 Task: Find connections with filter location Charef with filter topic #lawyeringwith filter profile language German with filter current company Skillventory - A Leading Talent Research Firm with filter school Saveetha Engineering College with filter industry Utility System Construction with filter service category Executive Coaching with filter keywords title VP of Miscellaneous Stuff
Action: Mouse moved to (495, 64)
Screenshot: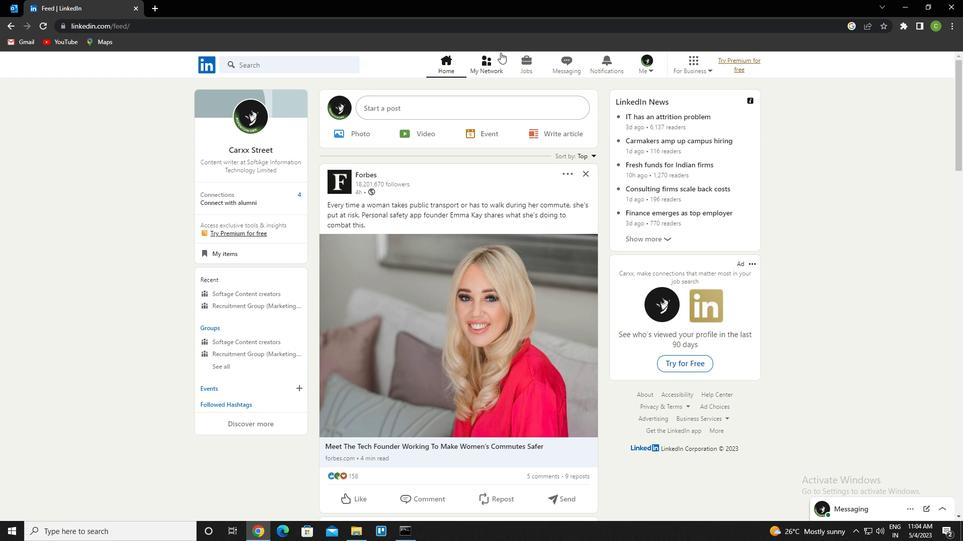 
Action: Mouse pressed left at (495, 64)
Screenshot: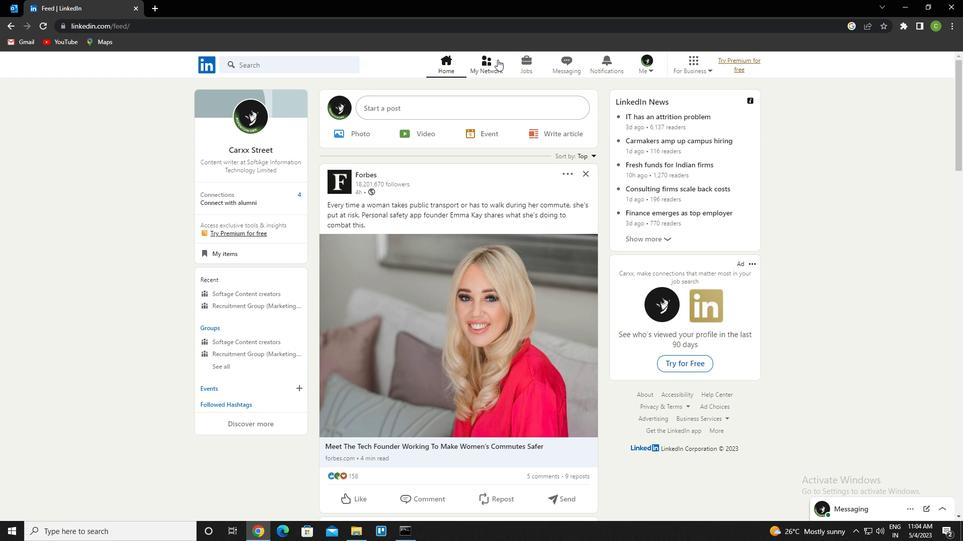 
Action: Mouse moved to (305, 120)
Screenshot: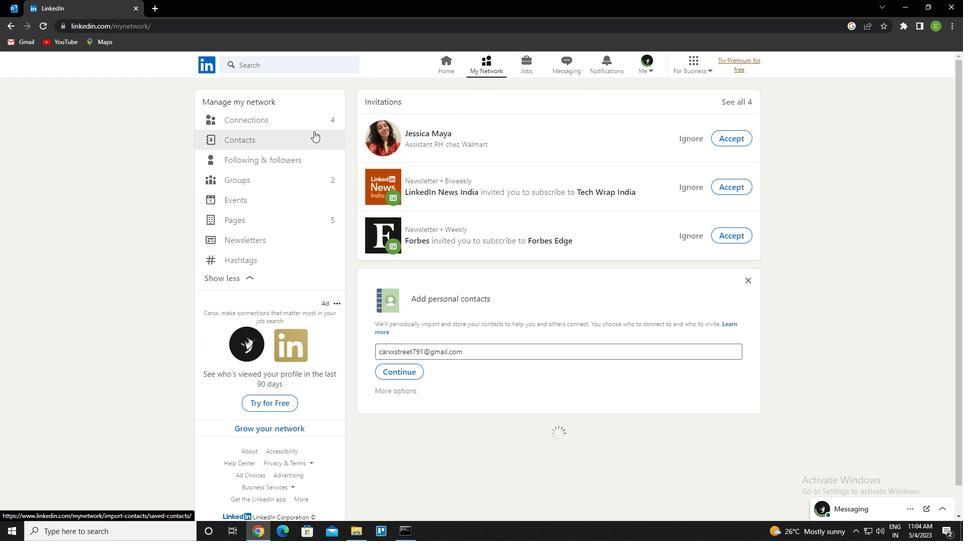 
Action: Mouse pressed left at (305, 120)
Screenshot: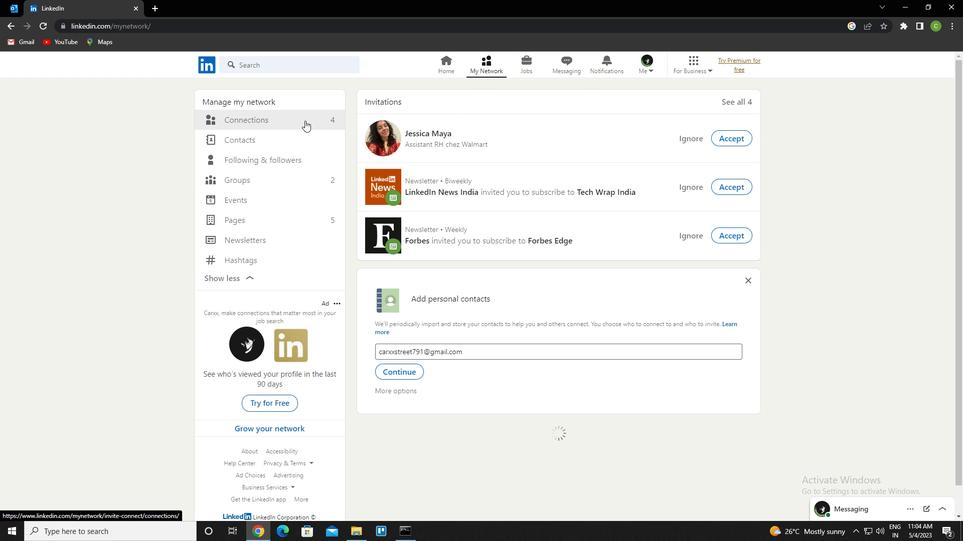
Action: Mouse moved to (568, 122)
Screenshot: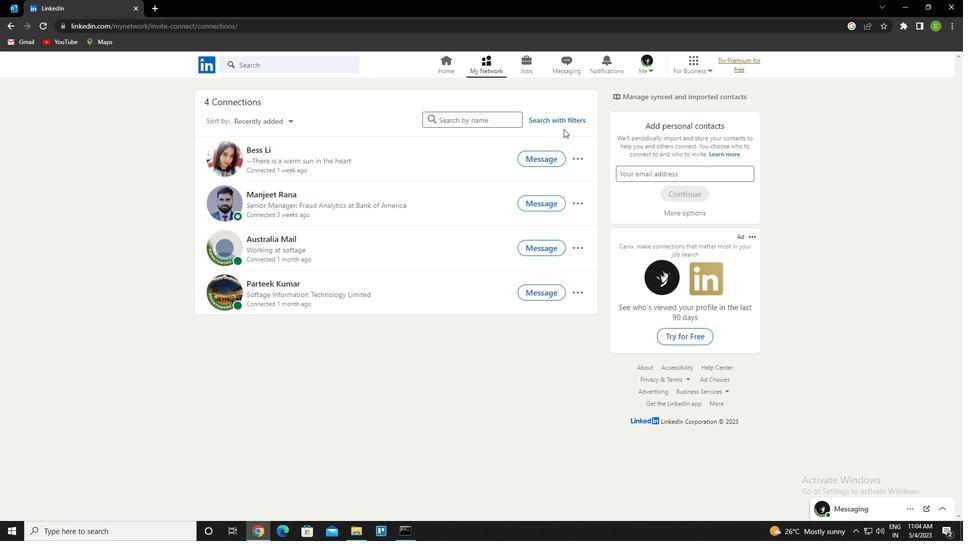 
Action: Mouse pressed left at (568, 122)
Screenshot: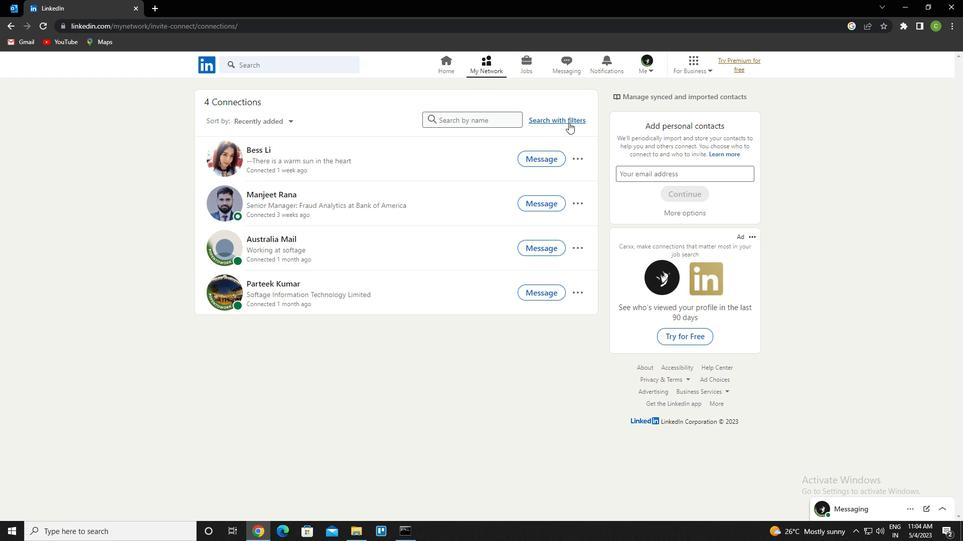 
Action: Mouse moved to (513, 92)
Screenshot: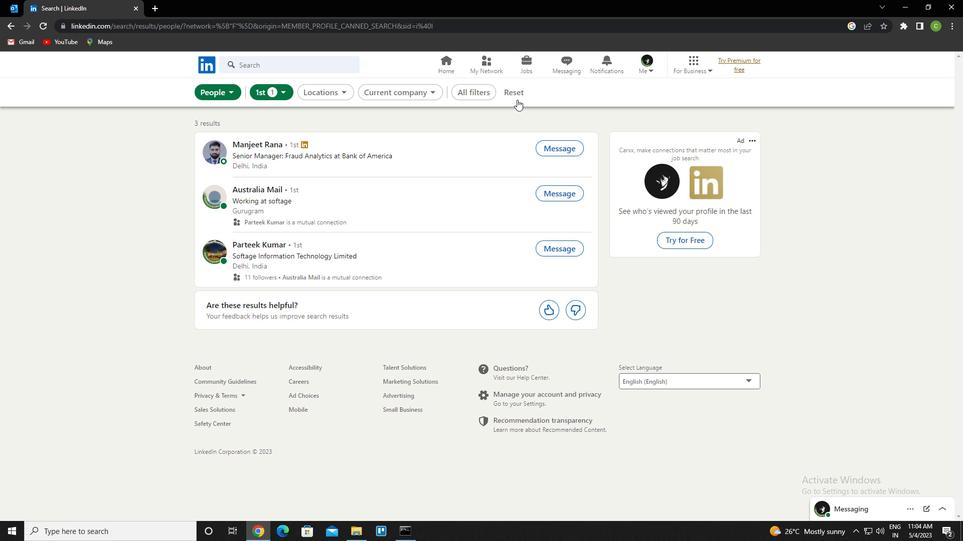 
Action: Mouse pressed left at (513, 92)
Screenshot: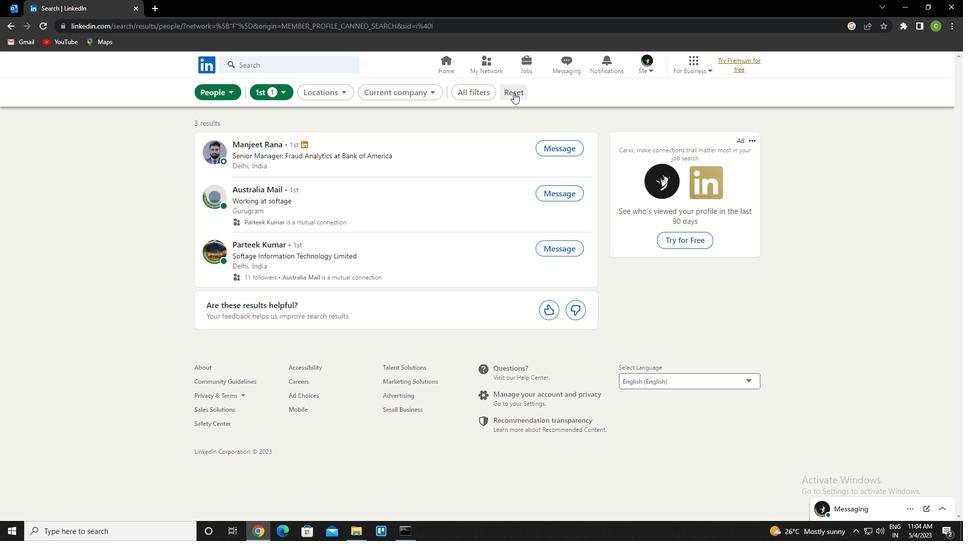 
Action: Mouse moved to (496, 92)
Screenshot: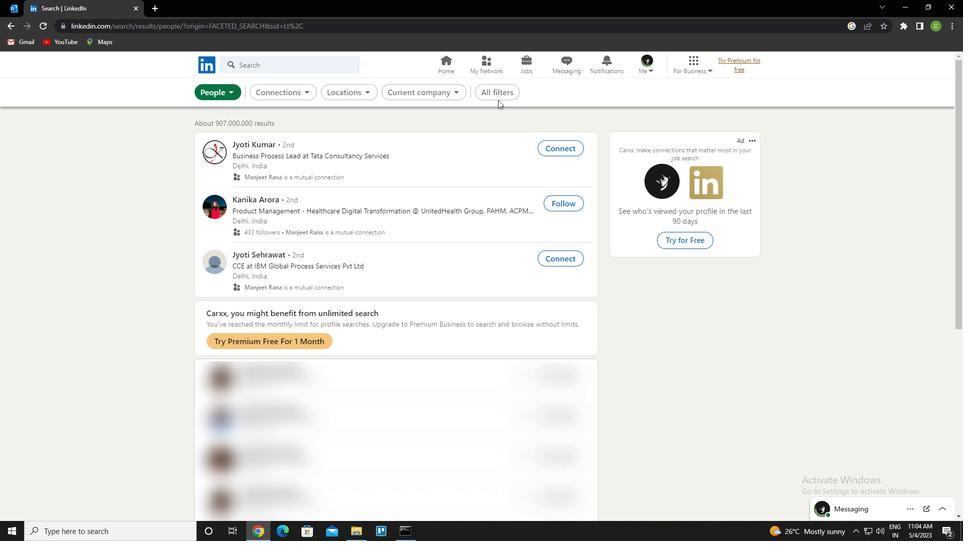 
Action: Mouse pressed left at (496, 92)
Screenshot: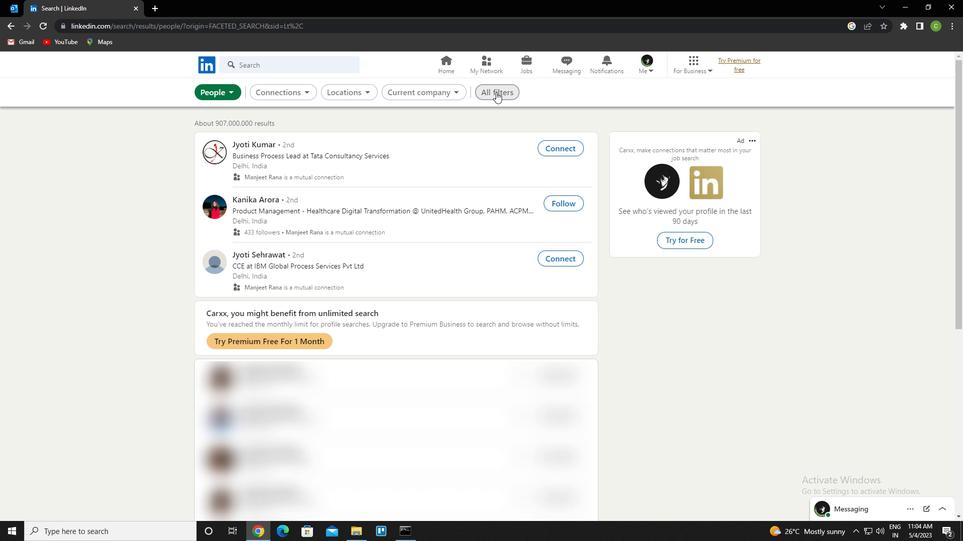 
Action: Mouse moved to (871, 321)
Screenshot: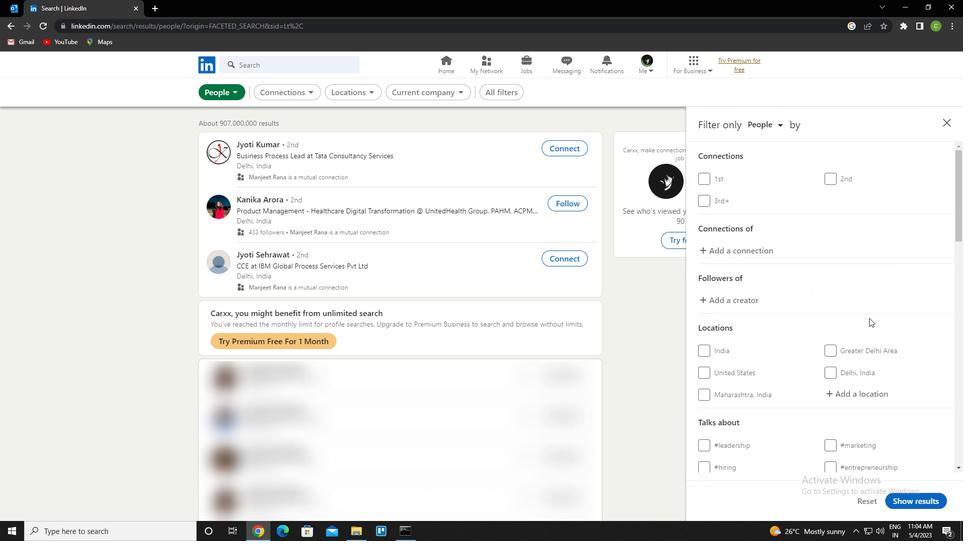 
Action: Mouse scrolled (871, 320) with delta (0, 0)
Screenshot: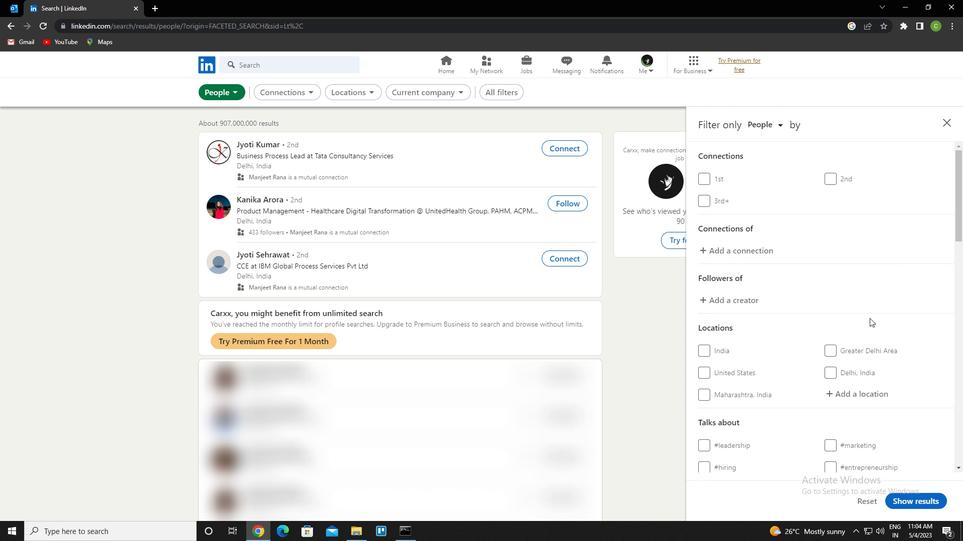 
Action: Mouse moved to (871, 321)
Screenshot: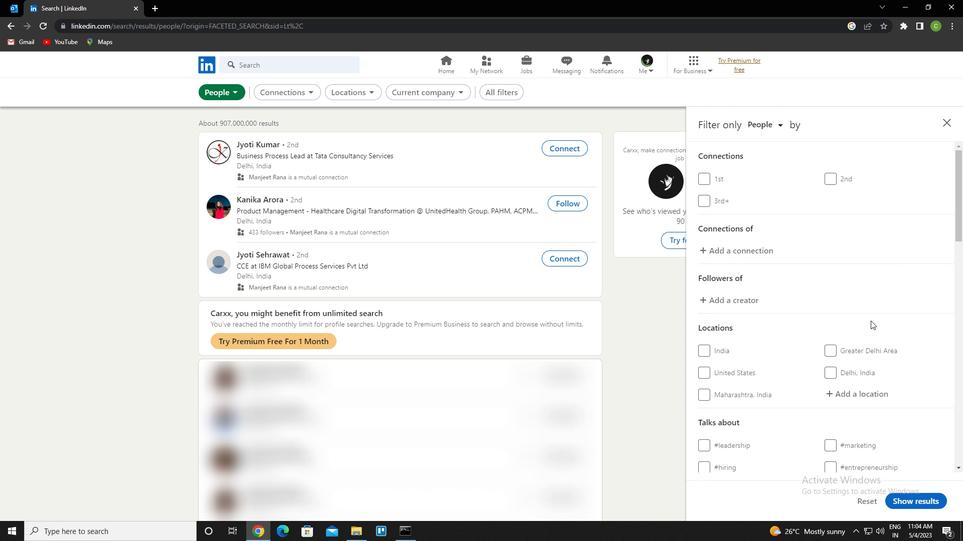
Action: Mouse scrolled (871, 321) with delta (0, 0)
Screenshot: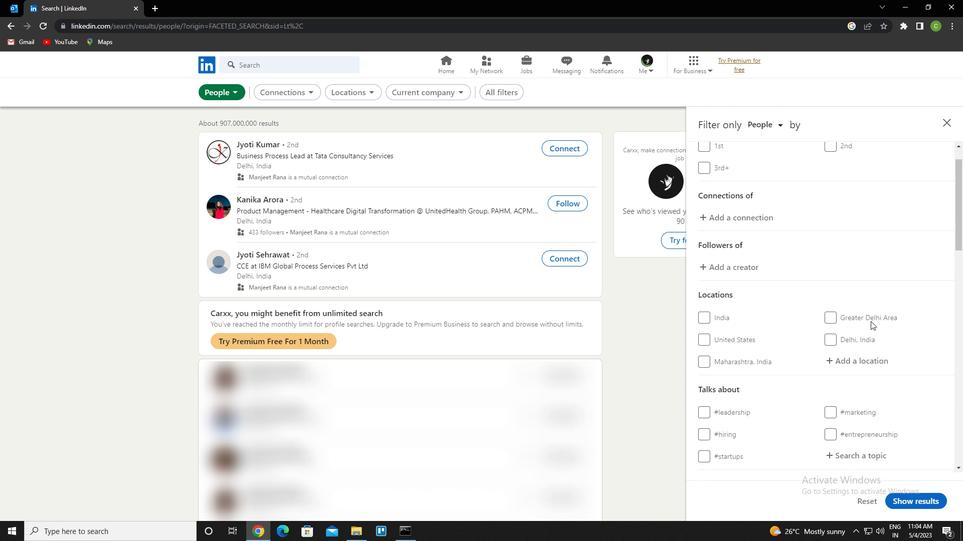 
Action: Mouse moved to (858, 296)
Screenshot: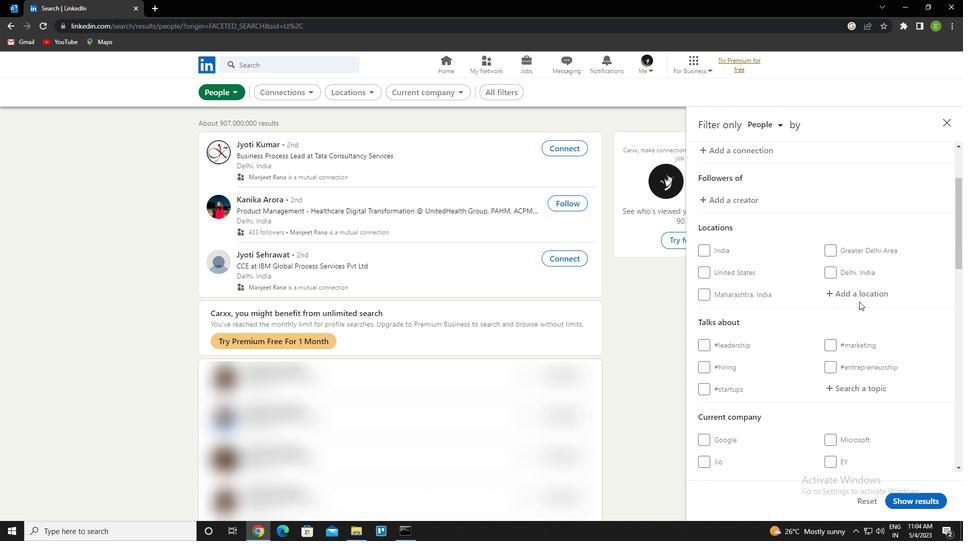 
Action: Mouse pressed left at (858, 296)
Screenshot: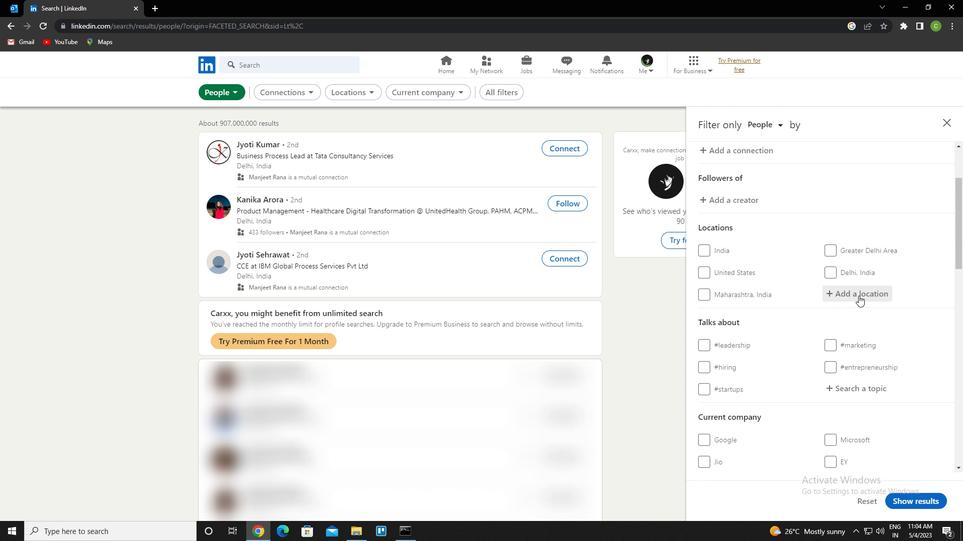 
Action: Key pressed <Key.caps_lock>c<Key.caps_lock>haref<Key.down><Key.enter>
Screenshot: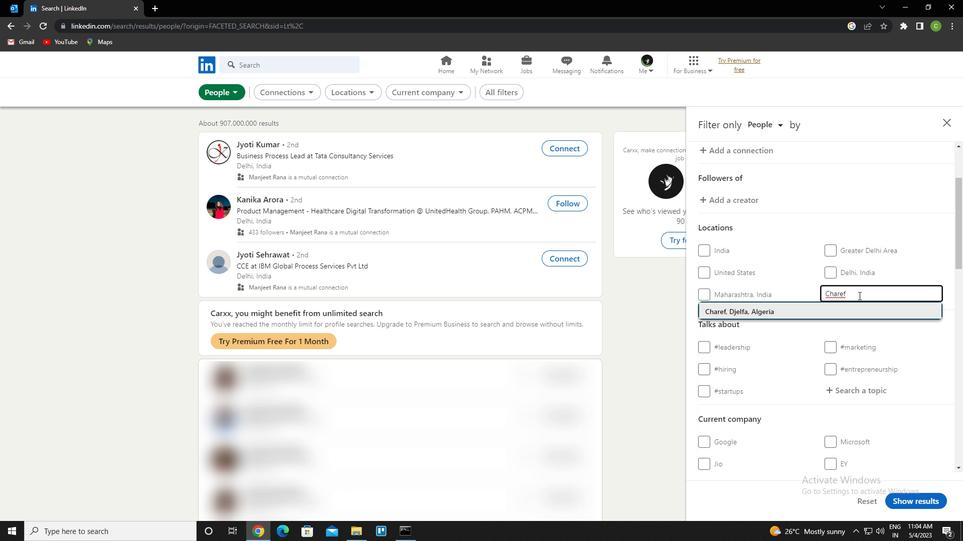 
Action: Mouse moved to (854, 321)
Screenshot: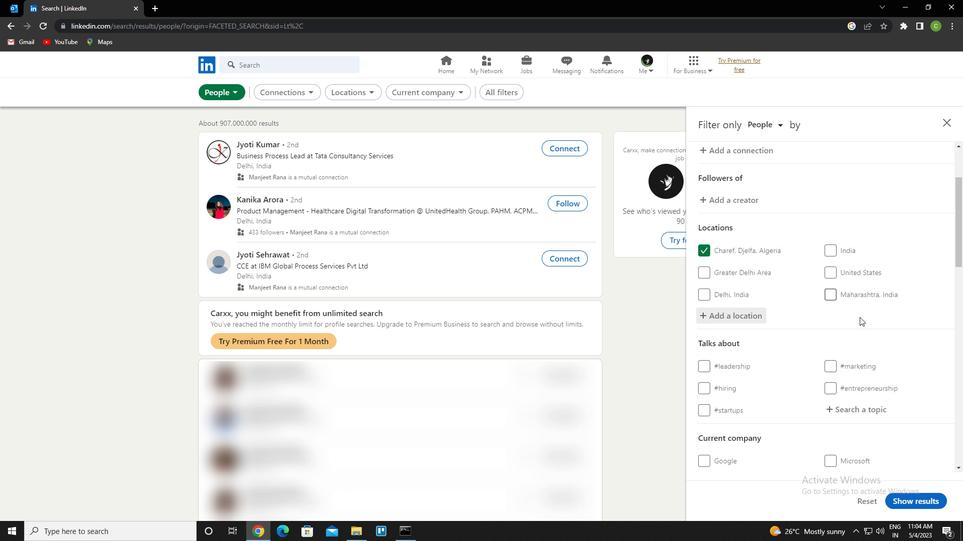 
Action: Mouse scrolled (854, 321) with delta (0, 0)
Screenshot: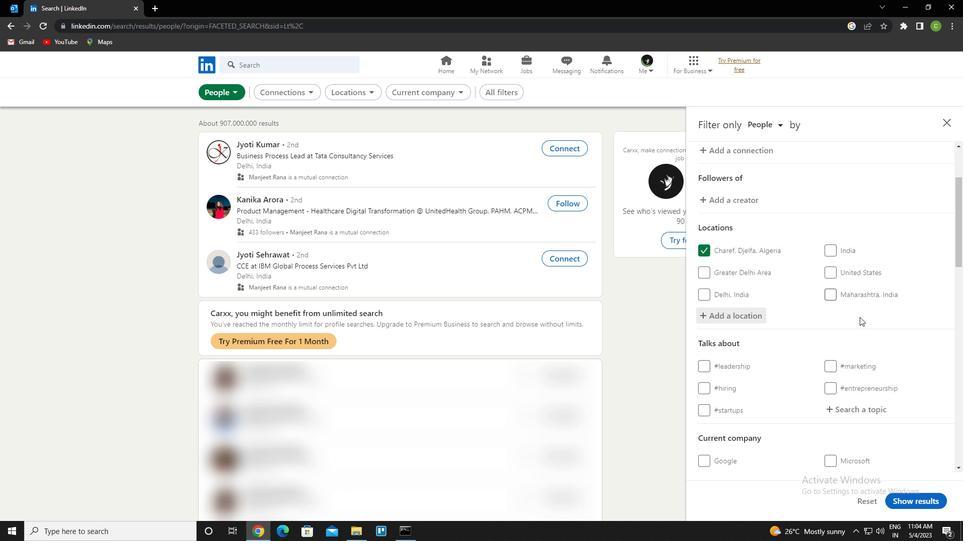 
Action: Mouse moved to (856, 361)
Screenshot: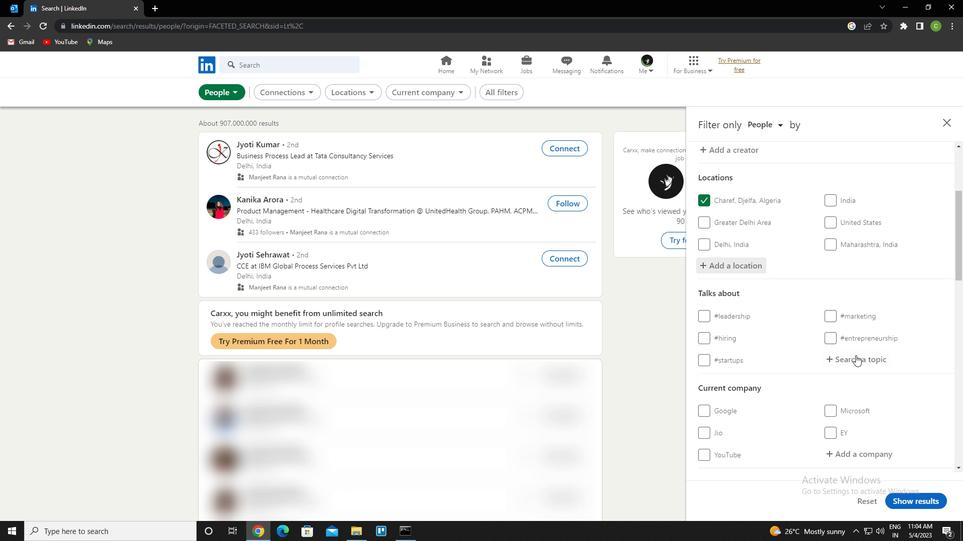 
Action: Mouse pressed left at (856, 361)
Screenshot: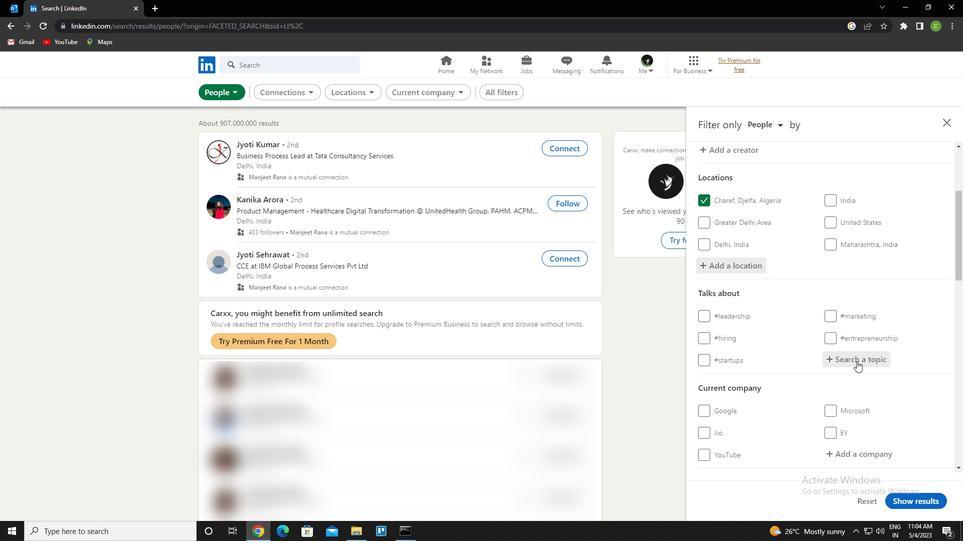 
Action: Key pressed lawyering<Key.down><Key.enter>
Screenshot: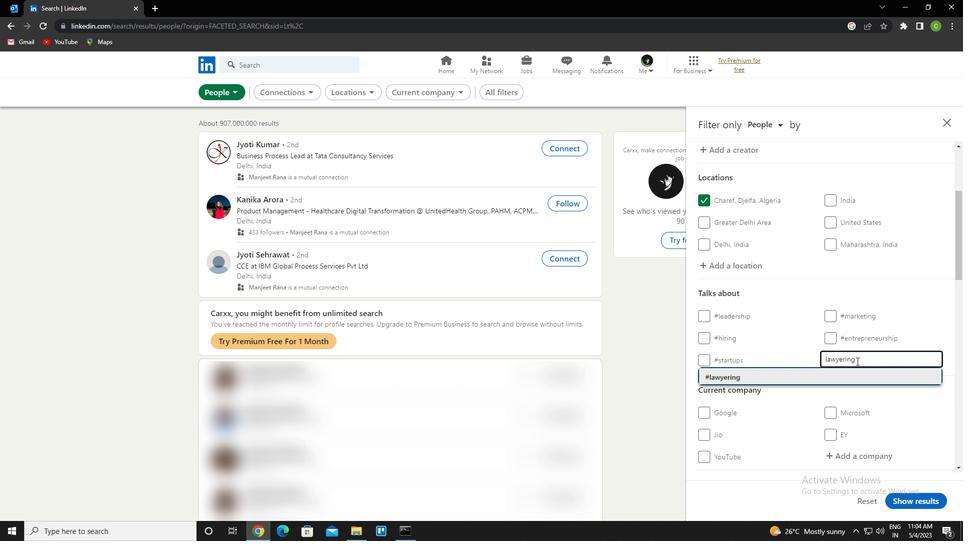 
Action: Mouse moved to (857, 396)
Screenshot: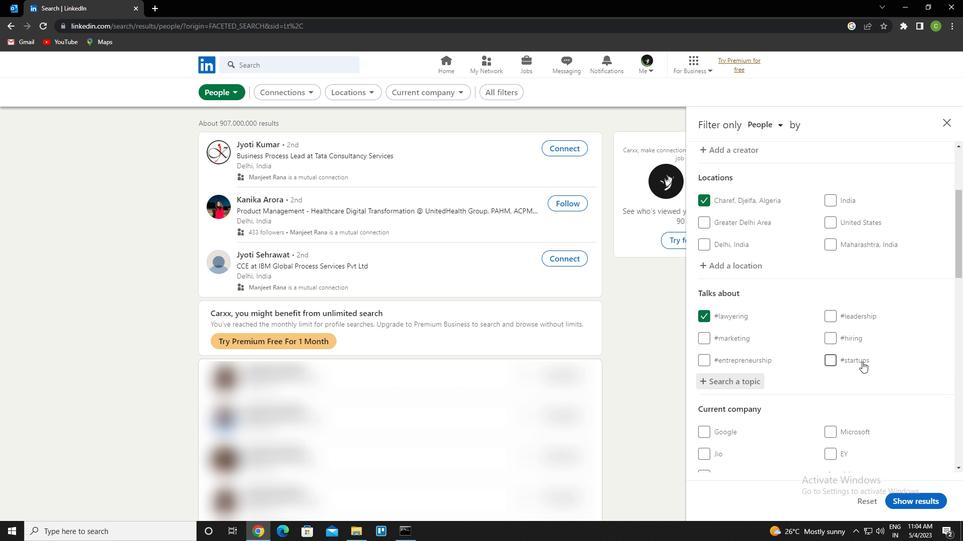 
Action: Mouse scrolled (857, 395) with delta (0, 0)
Screenshot: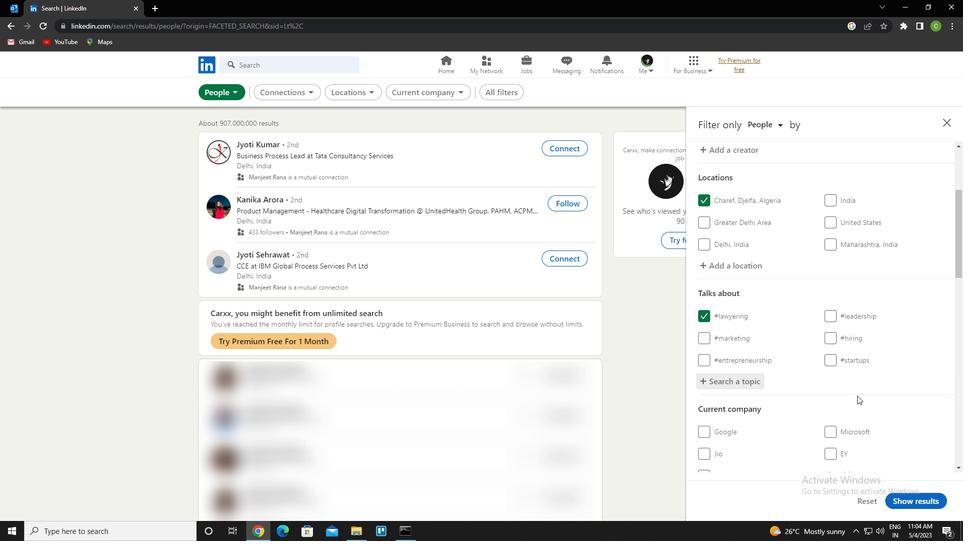 
Action: Mouse moved to (856, 382)
Screenshot: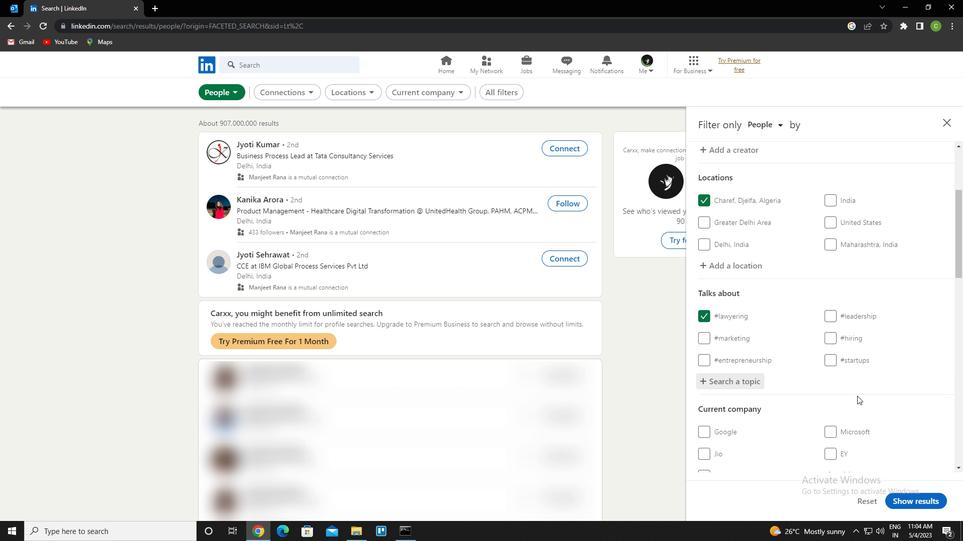 
Action: Mouse scrolled (856, 381) with delta (0, 0)
Screenshot: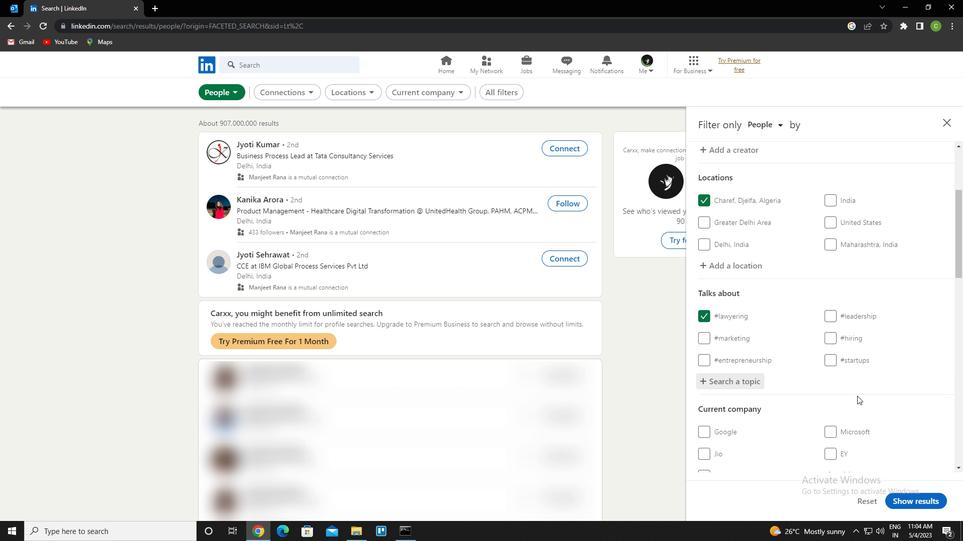 
Action: Mouse moved to (855, 377)
Screenshot: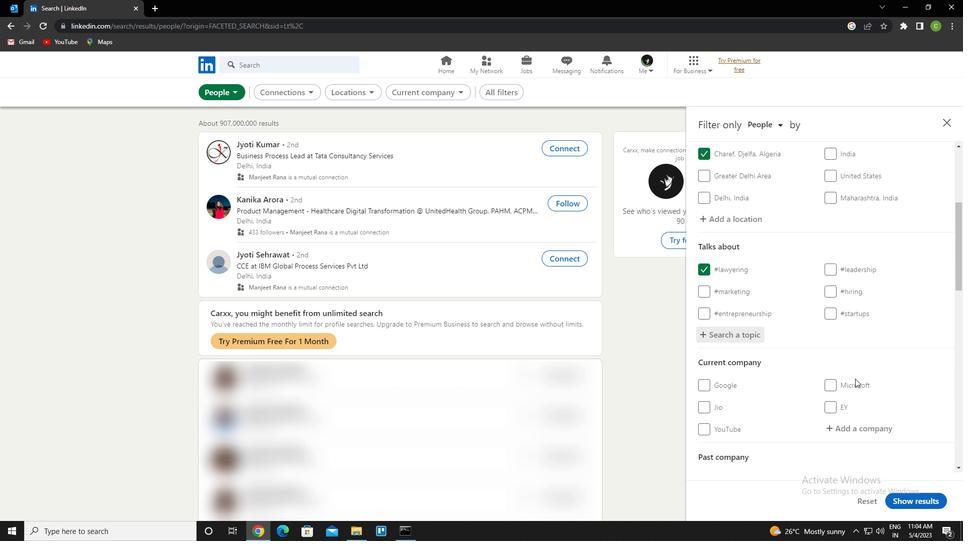 
Action: Mouse scrolled (855, 377) with delta (0, 0)
Screenshot: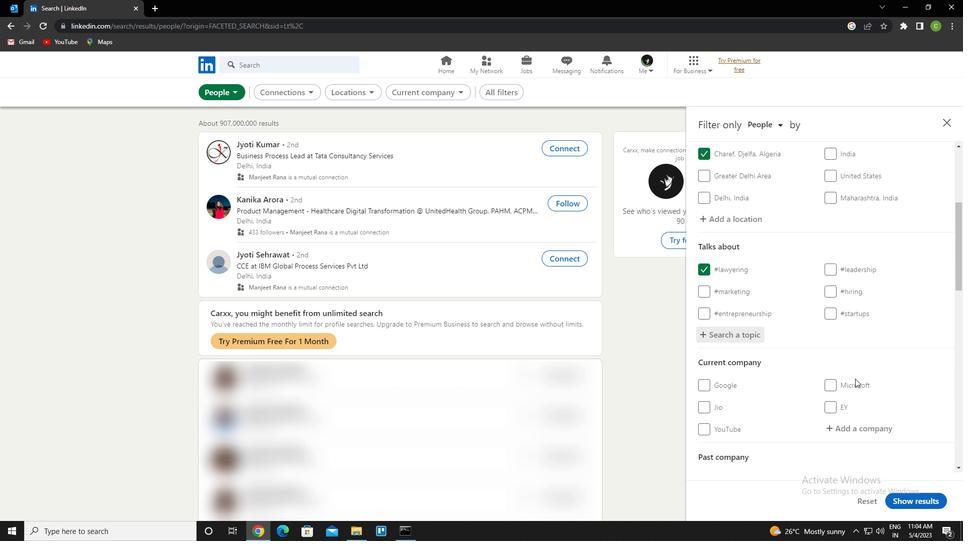 
Action: Mouse moved to (854, 369)
Screenshot: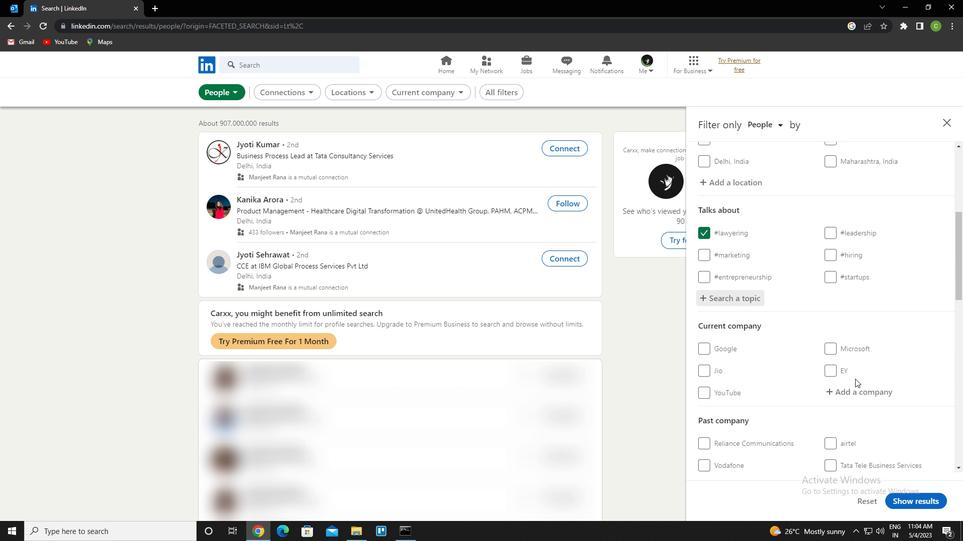 
Action: Mouse scrolled (854, 369) with delta (0, 0)
Screenshot: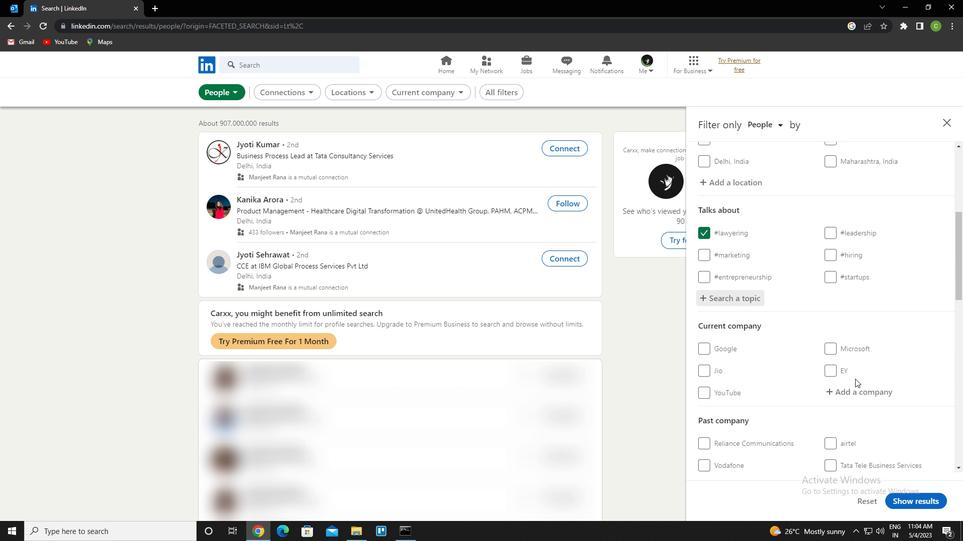 
Action: Mouse moved to (859, 367)
Screenshot: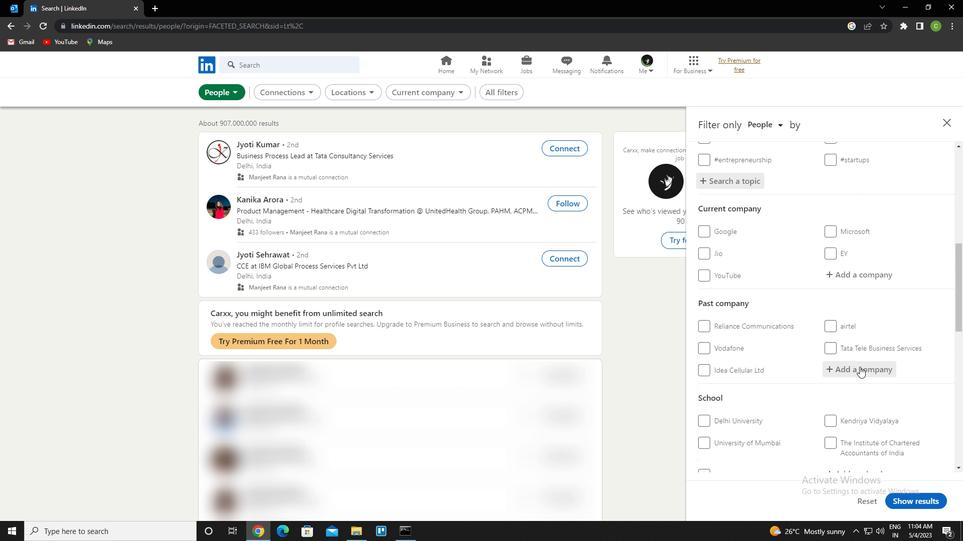 
Action: Mouse scrolled (859, 367) with delta (0, 0)
Screenshot: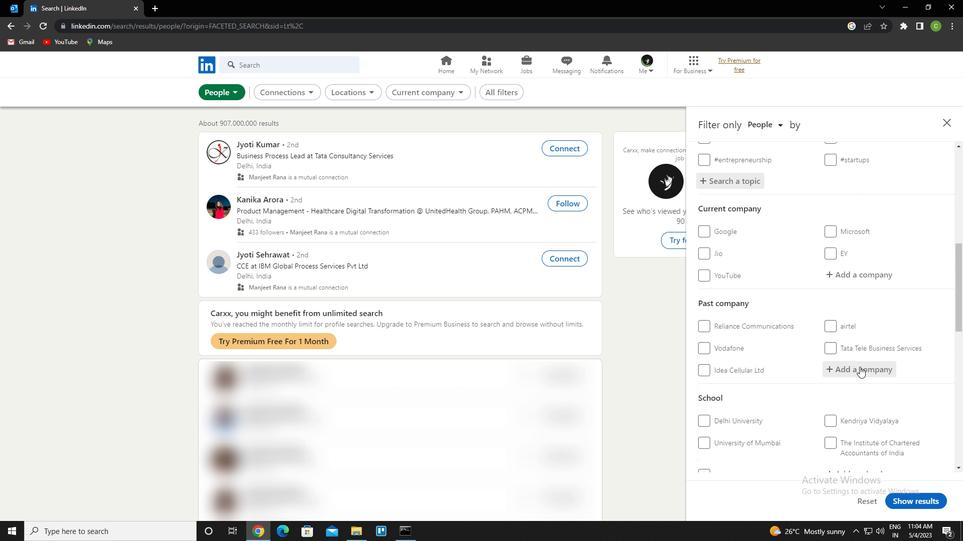 
Action: Mouse moved to (858, 368)
Screenshot: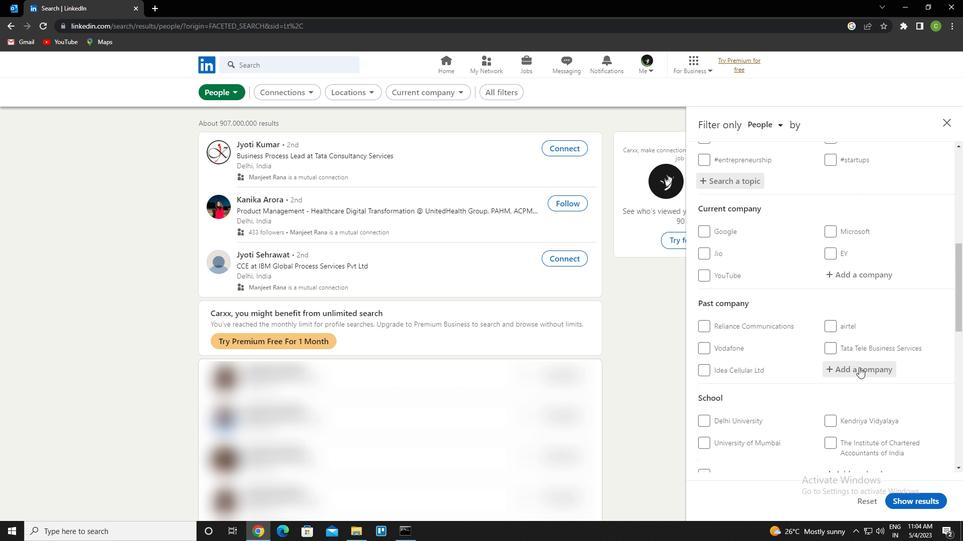 
Action: Mouse scrolled (858, 368) with delta (0, 0)
Screenshot: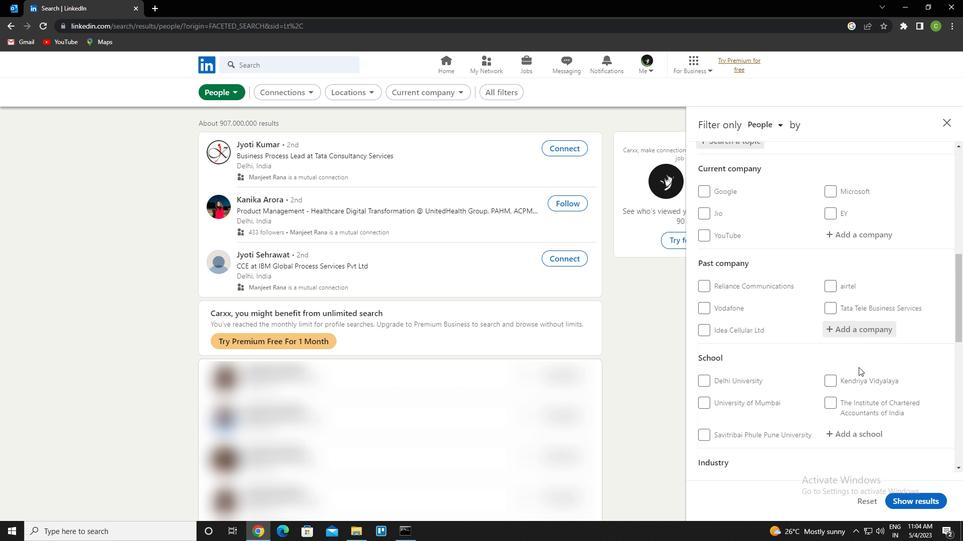 
Action: Mouse scrolled (858, 368) with delta (0, 0)
Screenshot: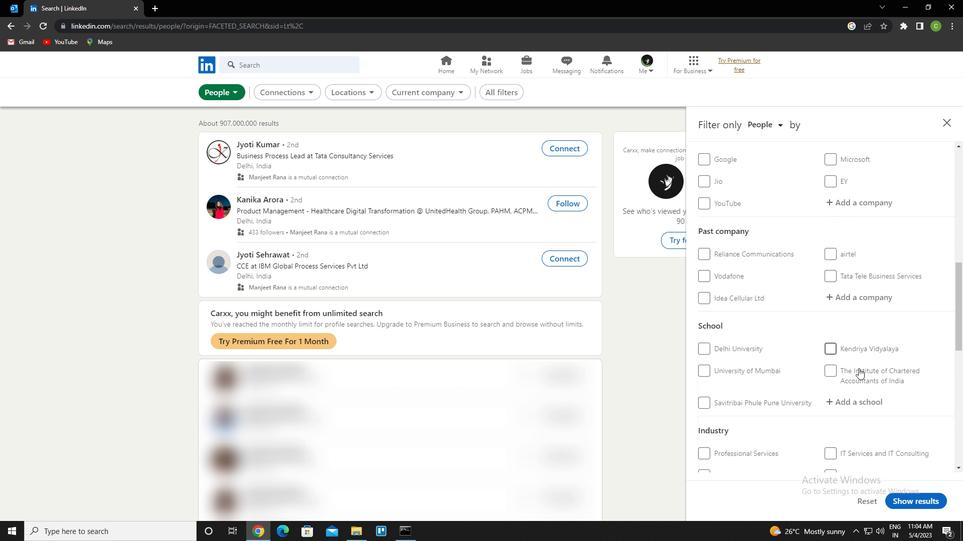 
Action: Mouse scrolled (858, 368) with delta (0, 0)
Screenshot: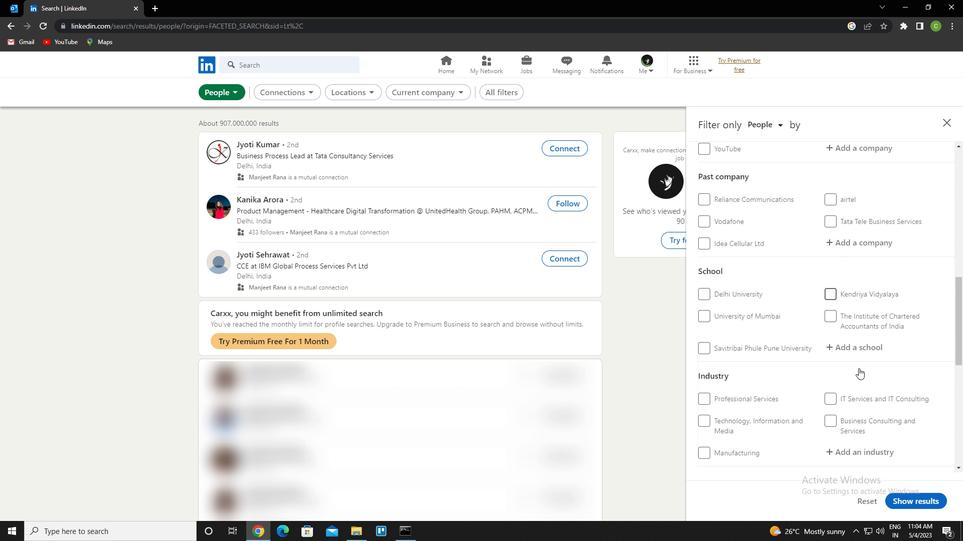
Action: Mouse moved to (852, 374)
Screenshot: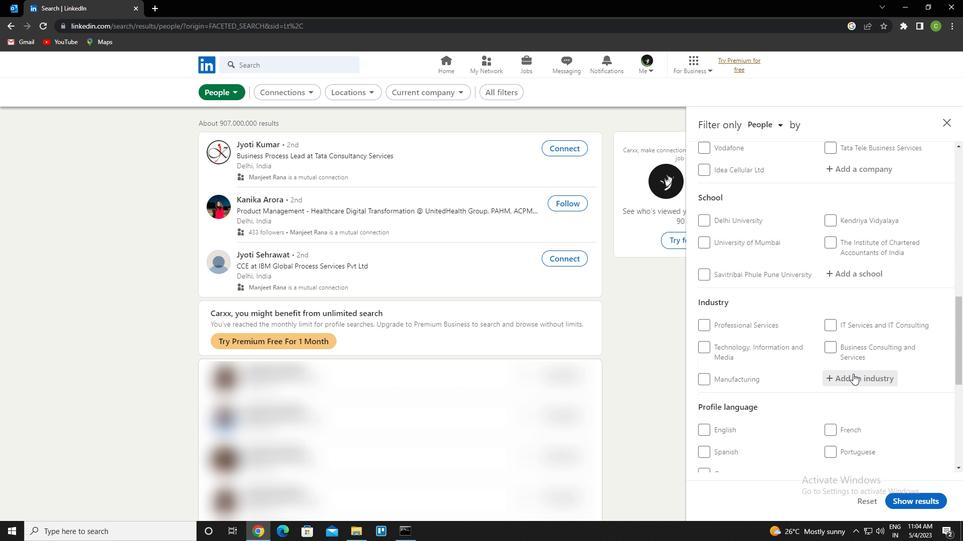 
Action: Mouse scrolled (852, 374) with delta (0, 0)
Screenshot: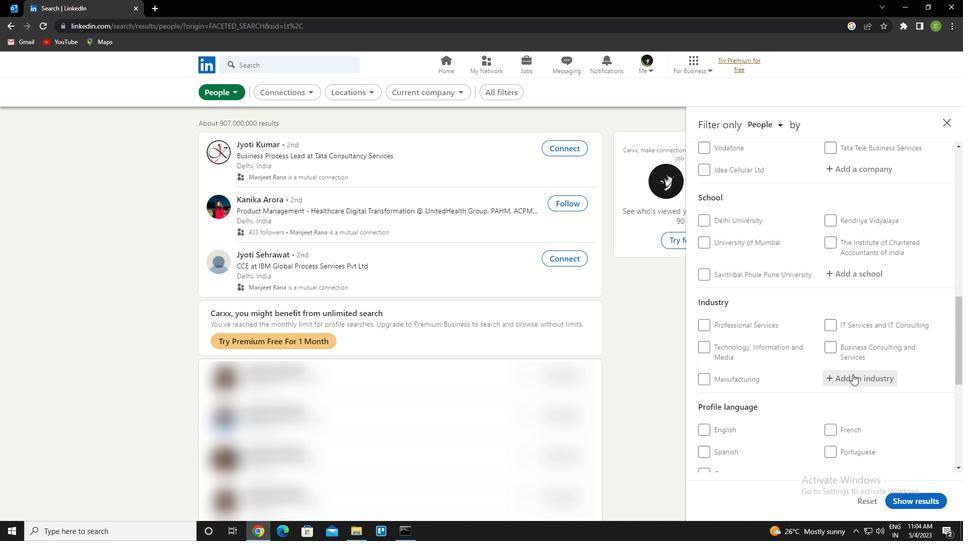 
Action: Mouse moved to (708, 422)
Screenshot: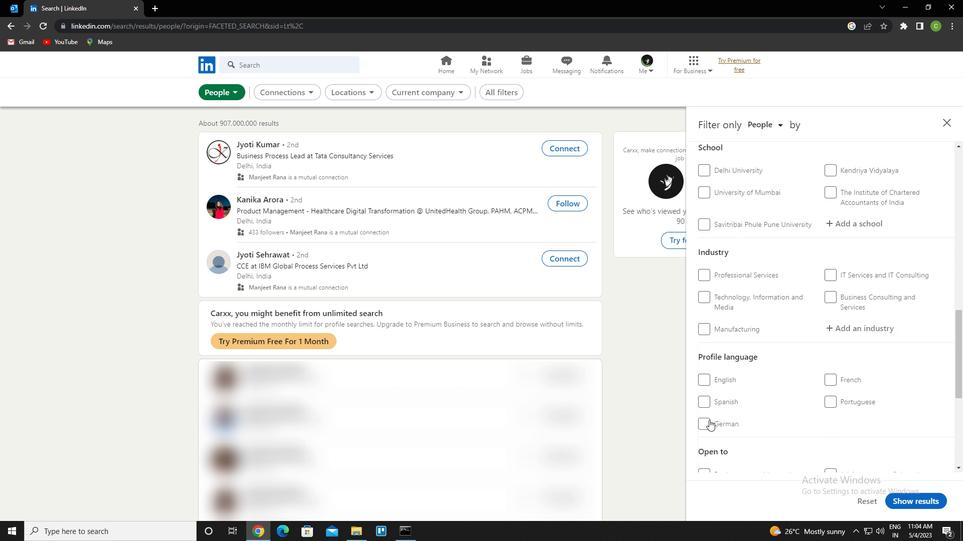 
Action: Mouse pressed left at (708, 422)
Screenshot: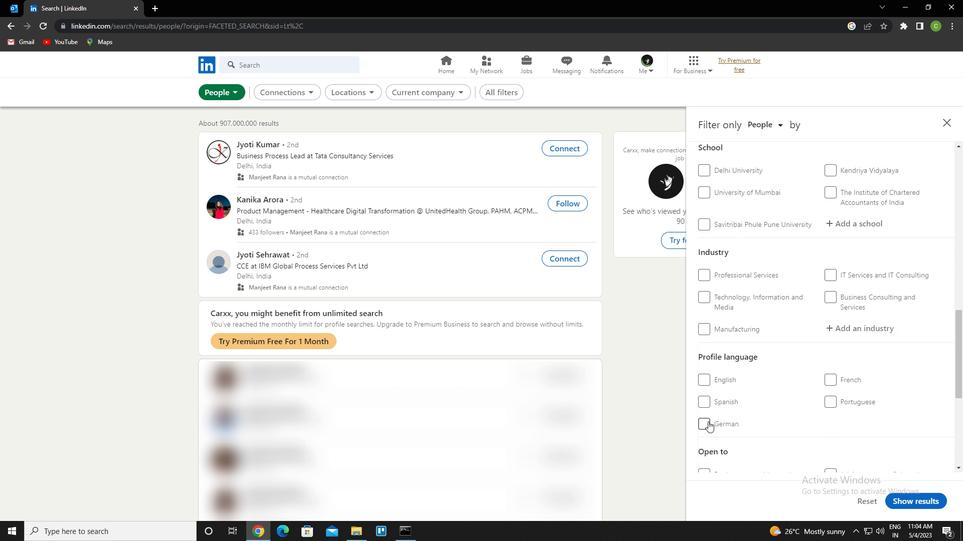 
Action: Mouse moved to (745, 429)
Screenshot: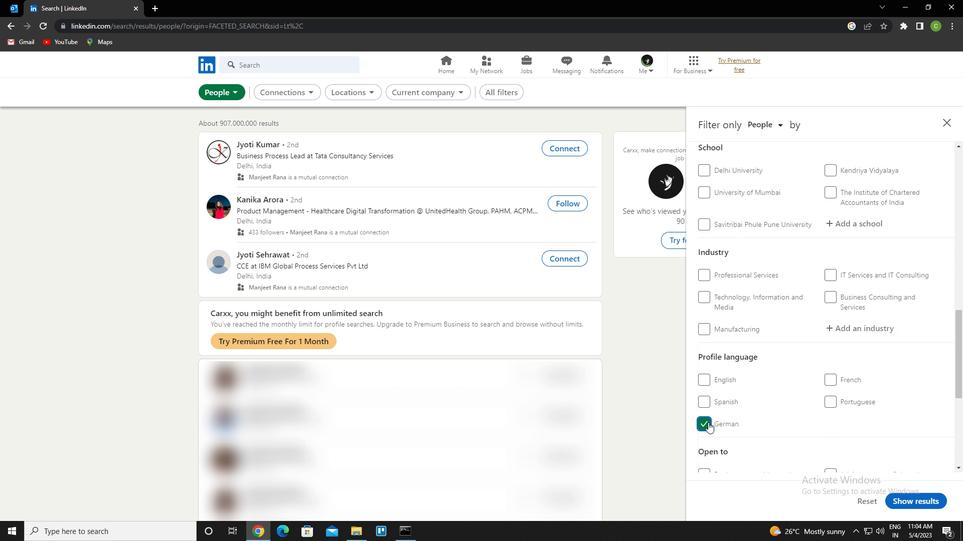 
Action: Mouse scrolled (745, 429) with delta (0, 0)
Screenshot: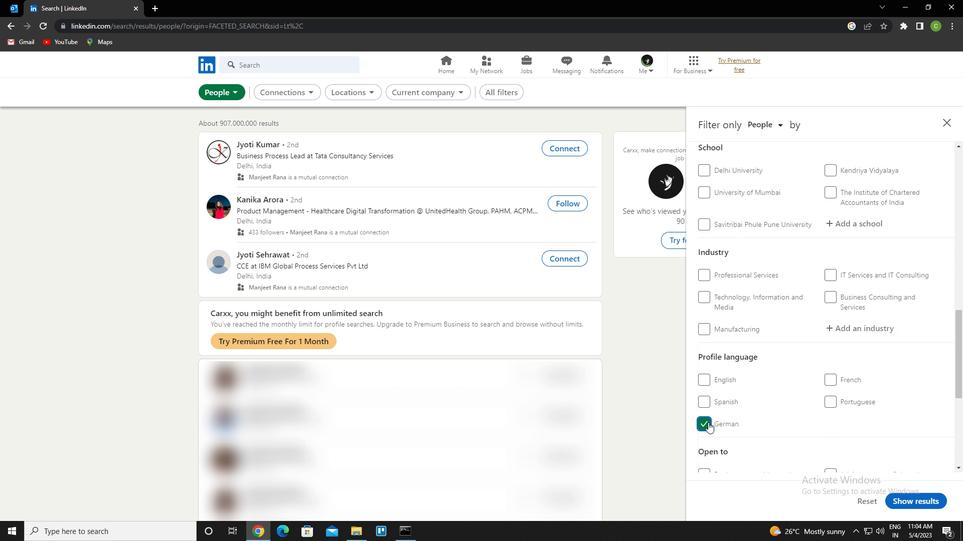 
Action: Mouse moved to (766, 408)
Screenshot: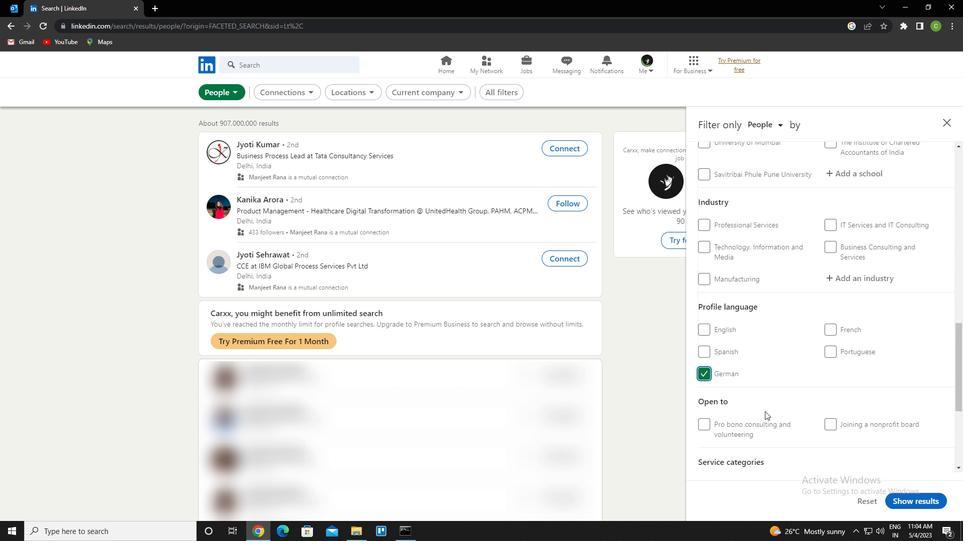 
Action: Mouse scrolled (766, 409) with delta (0, 0)
Screenshot: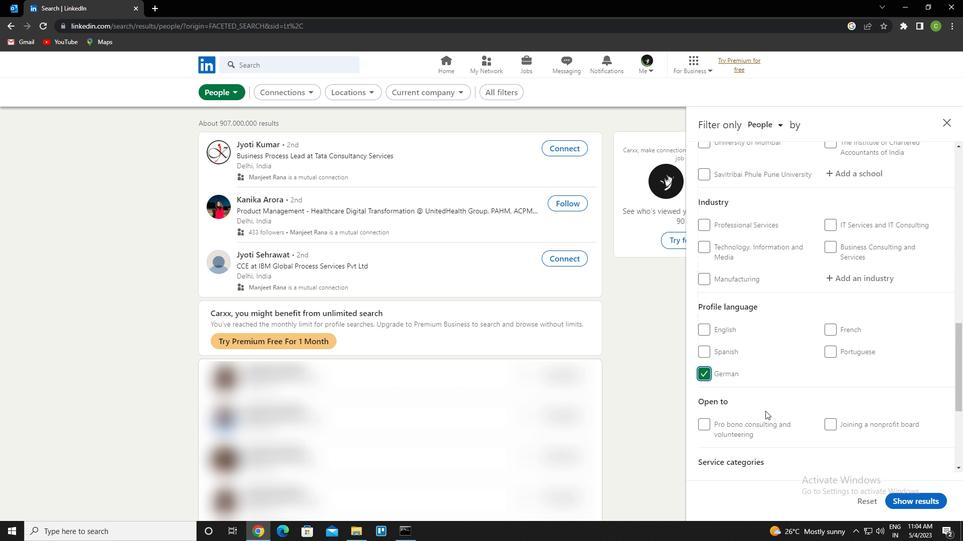
Action: Mouse scrolled (766, 409) with delta (0, 0)
Screenshot: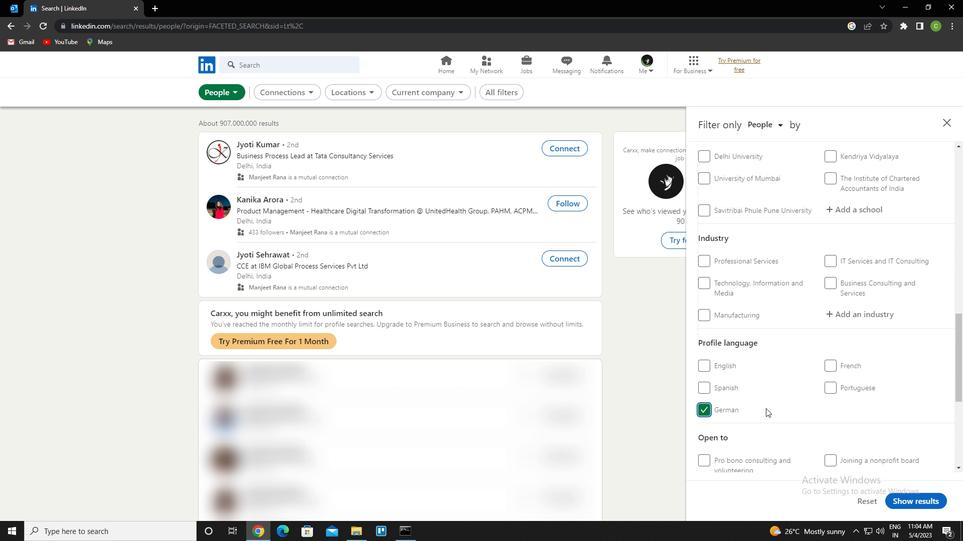 
Action: Mouse scrolled (766, 409) with delta (0, 0)
Screenshot: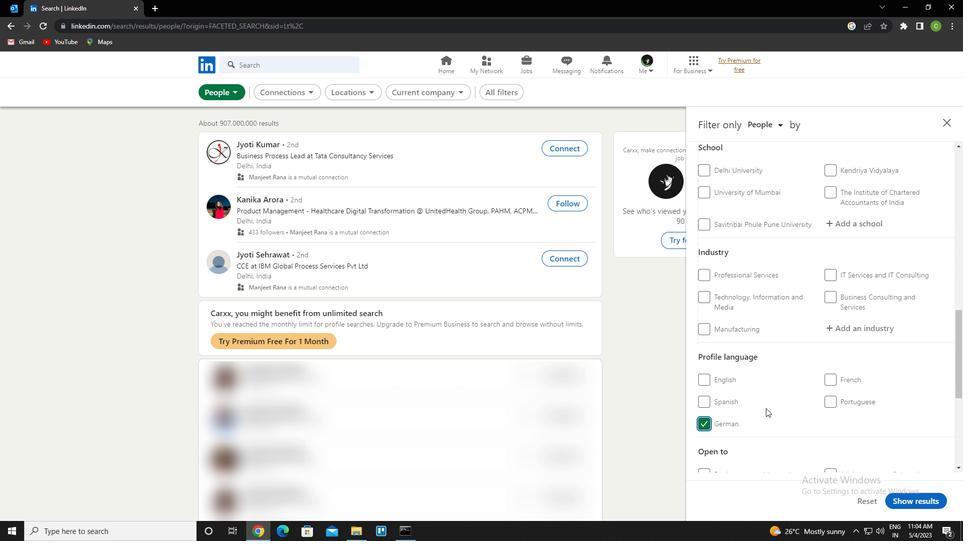 
Action: Mouse scrolled (766, 409) with delta (0, 0)
Screenshot: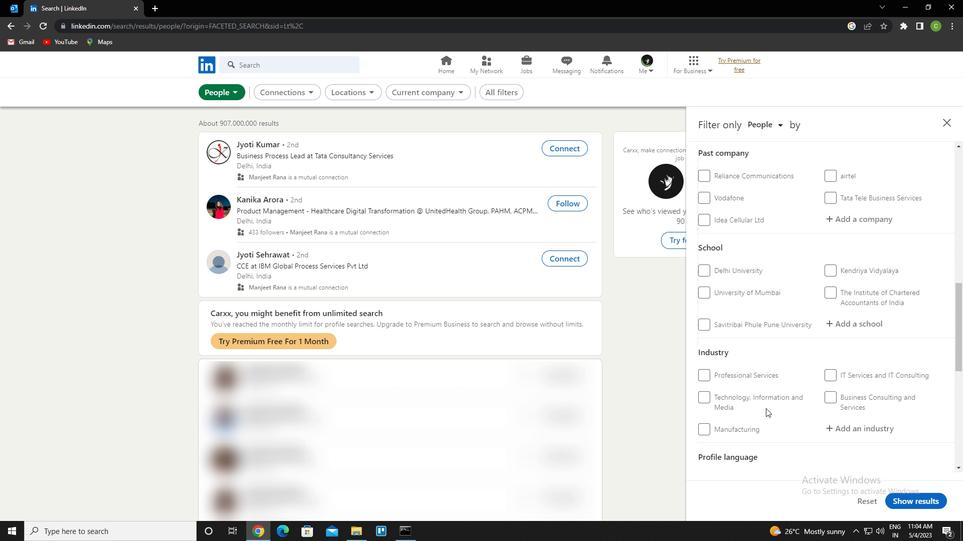 
Action: Mouse scrolled (766, 409) with delta (0, 0)
Screenshot: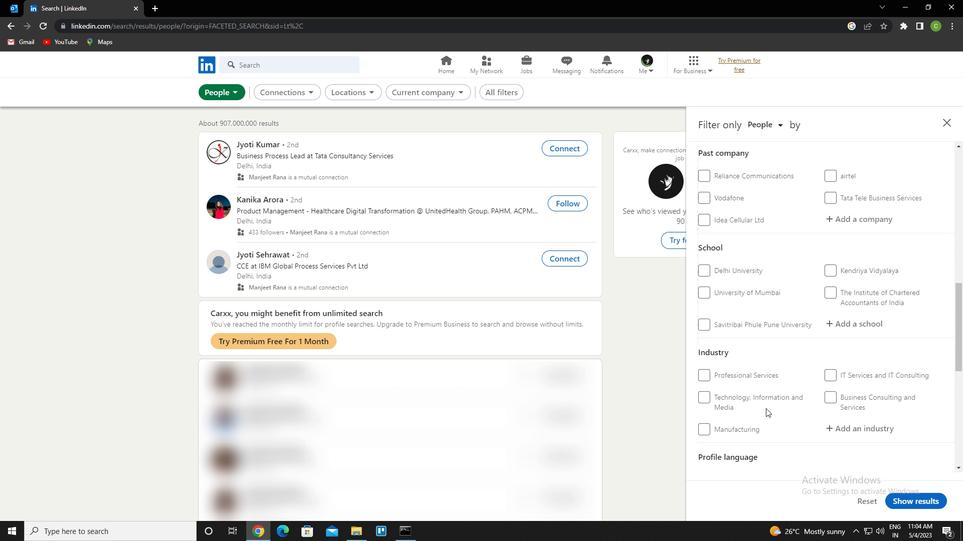 
Action: Mouse moved to (769, 335)
Screenshot: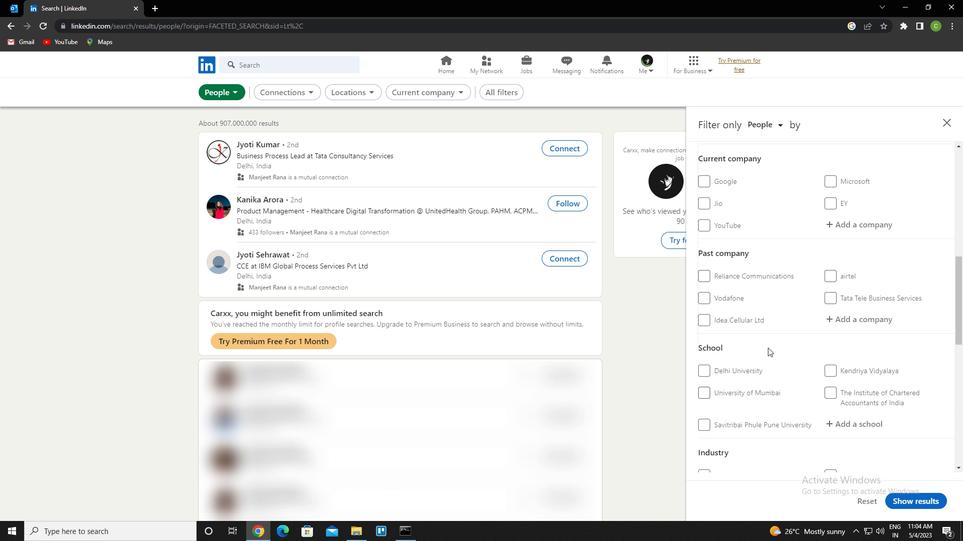 
Action: Mouse scrolled (769, 335) with delta (0, 0)
Screenshot: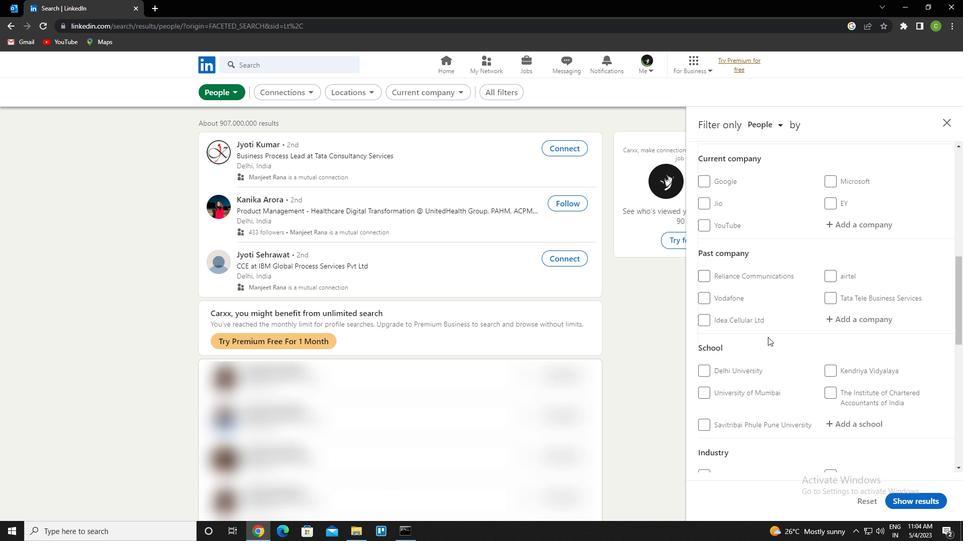 
Action: Mouse moved to (883, 278)
Screenshot: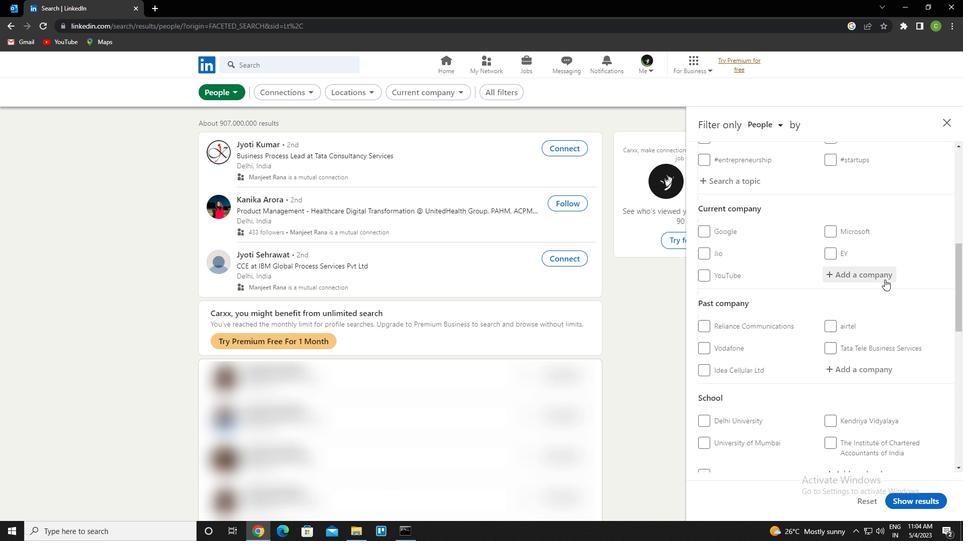 
Action: Mouse pressed left at (883, 278)
Screenshot: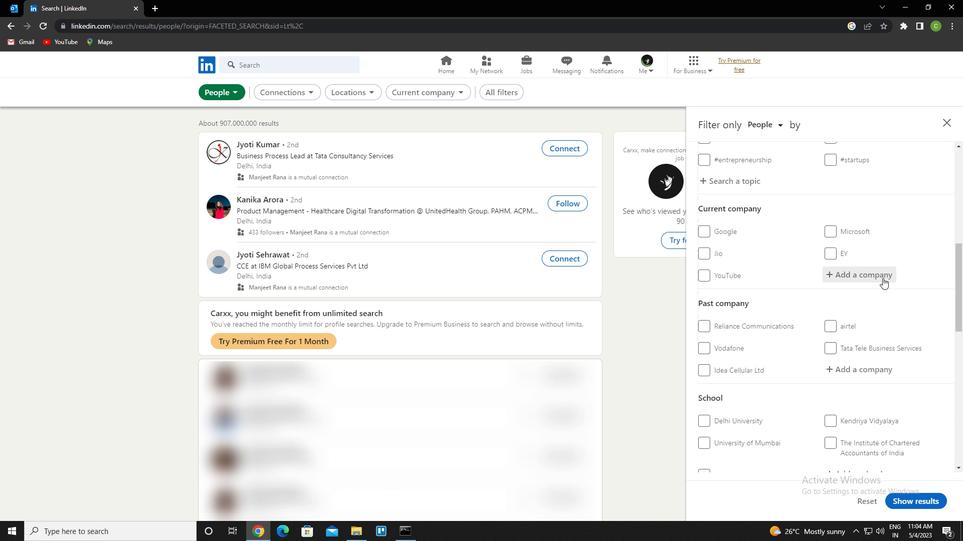 
Action: Key pressed <Key.caps_lock>s<Key.caps_lock>killventory<Key.space><Key.caps_lock>a<Key.space>l<Key.caps_lock>eading<Key.space><Key.caps_lock>t<Key.caps_lock>alent<Key.space><Key.caps_lock>r<Key.caps_lock>esearch<Key.space><Key.caps_lock>f<Key.caps_lock>irm<Key.down><Key.enter>
Screenshot: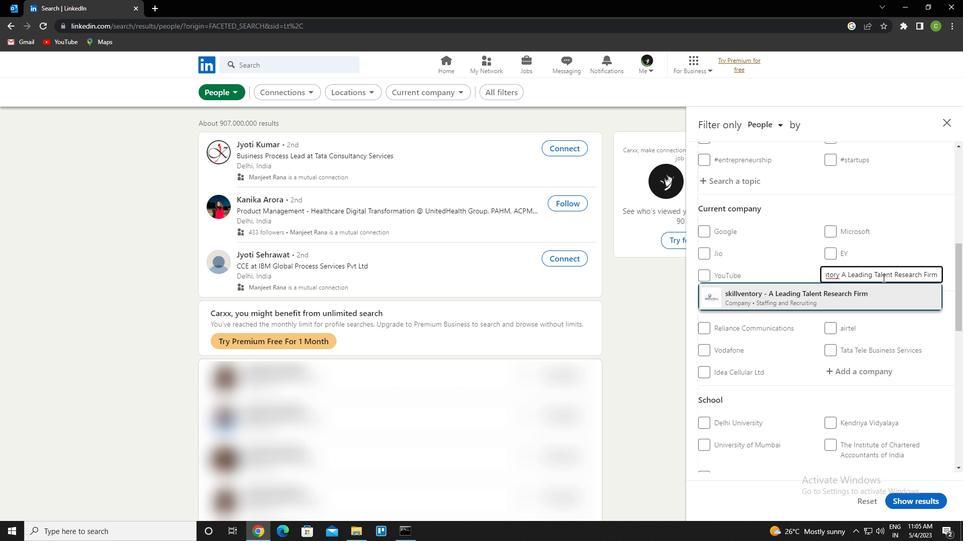 
Action: Mouse moved to (882, 278)
Screenshot: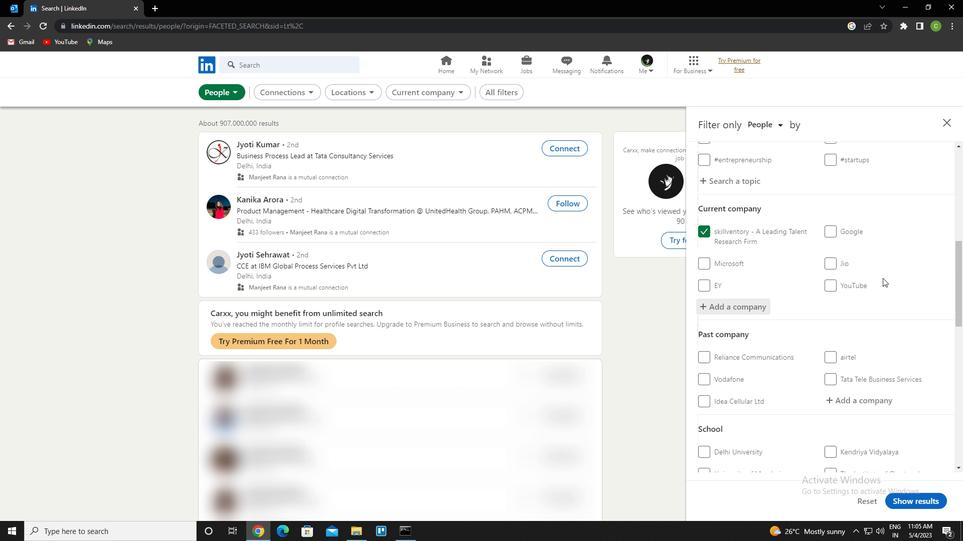 
Action: Mouse scrolled (882, 277) with delta (0, 0)
Screenshot: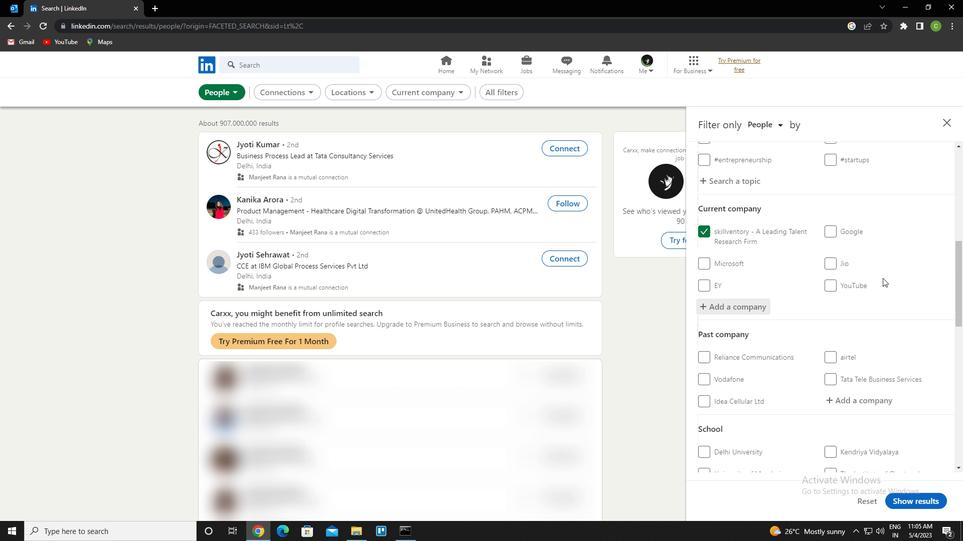 
Action: Mouse moved to (875, 285)
Screenshot: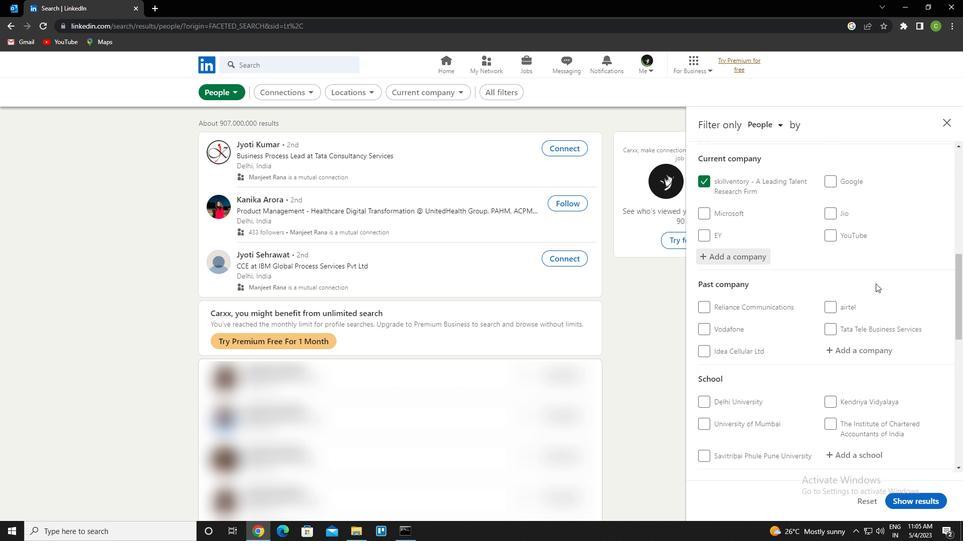 
Action: Mouse scrolled (875, 284) with delta (0, 0)
Screenshot: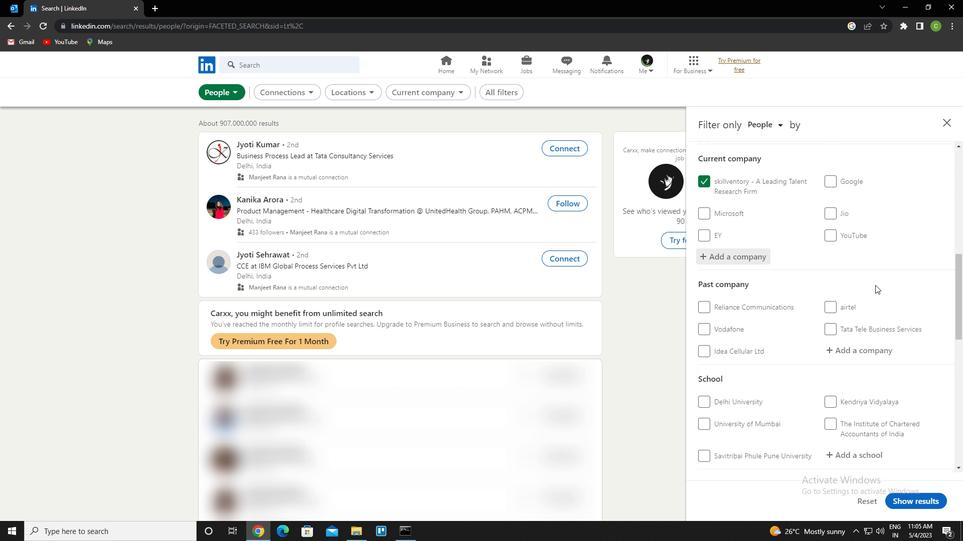 
Action: Mouse scrolled (875, 284) with delta (0, 0)
Screenshot: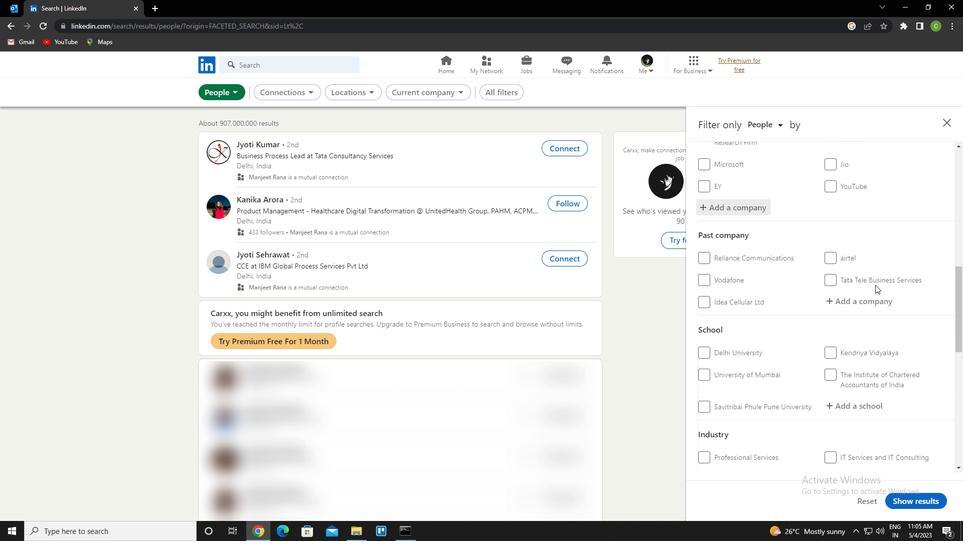 
Action: Mouse moved to (868, 289)
Screenshot: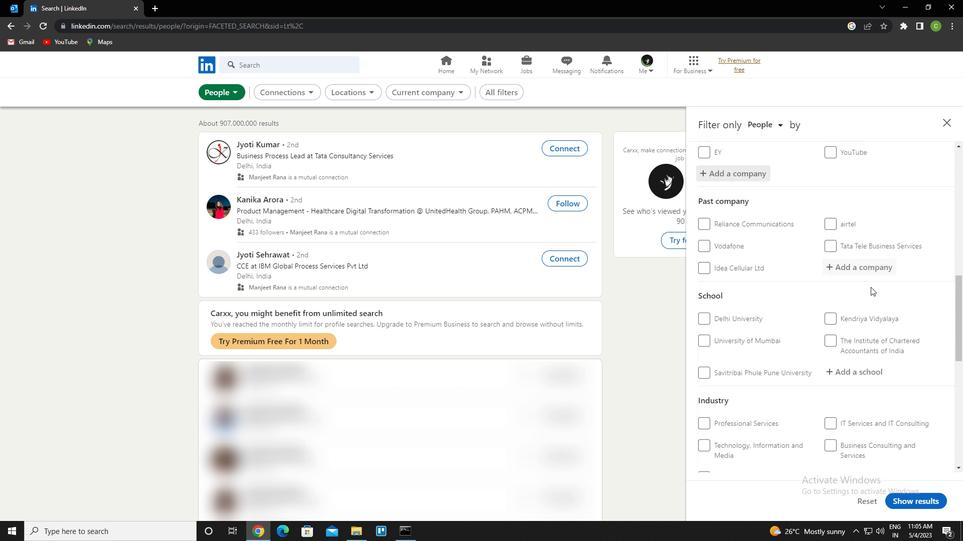 
Action: Mouse scrolled (868, 288) with delta (0, 0)
Screenshot: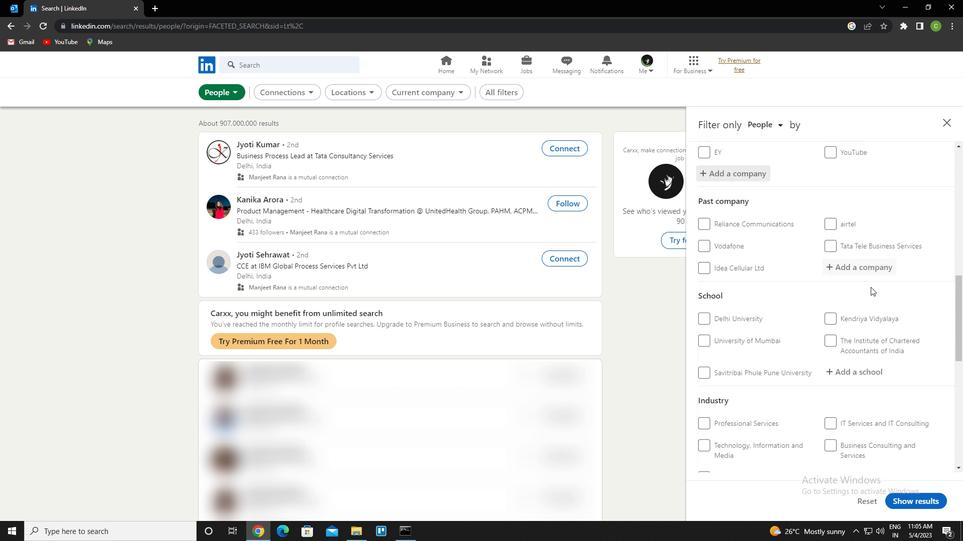 
Action: Mouse moved to (844, 306)
Screenshot: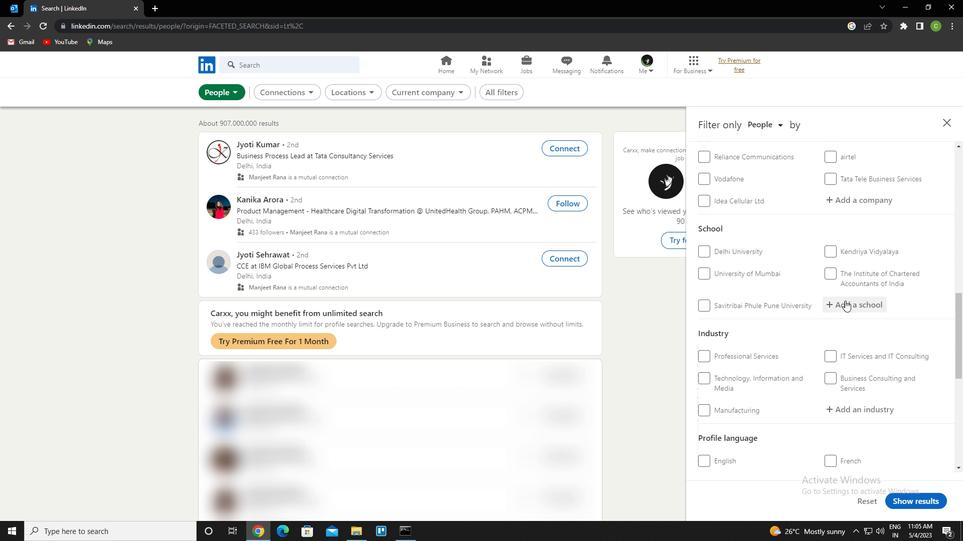 
Action: Mouse pressed left at (844, 306)
Screenshot: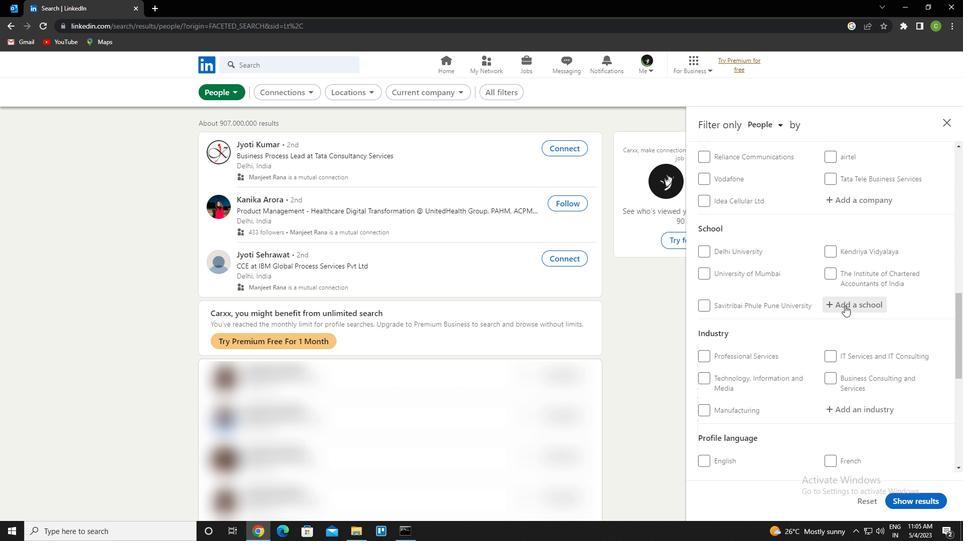 
Action: Mouse moved to (844, 306)
Screenshot: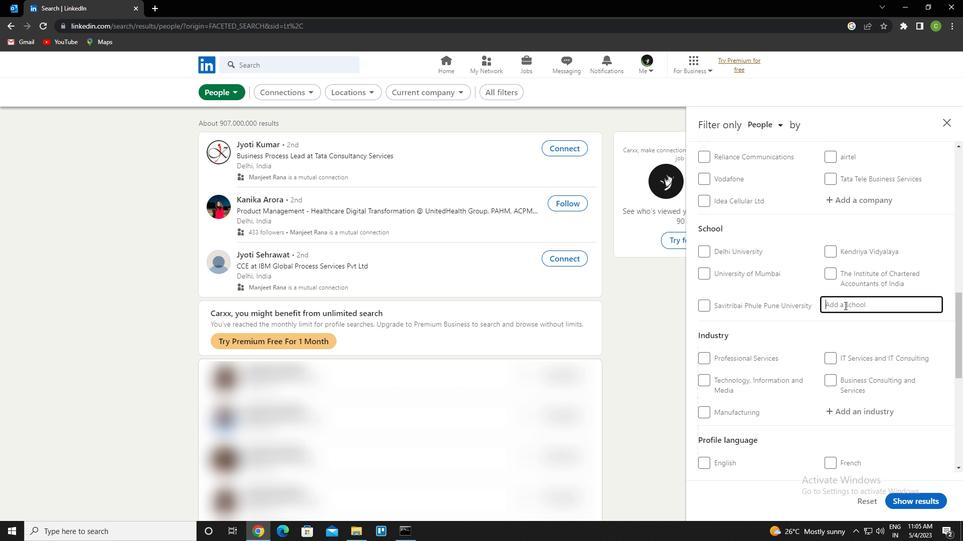 
Action: Key pressed <Key.caps_lock>s<Key.caps_lock>aveetha<Key.space><Key.caps_lock>e<Key.caps_lock>ngineering<Key.space>college<Key.down><Key.enter>
Screenshot: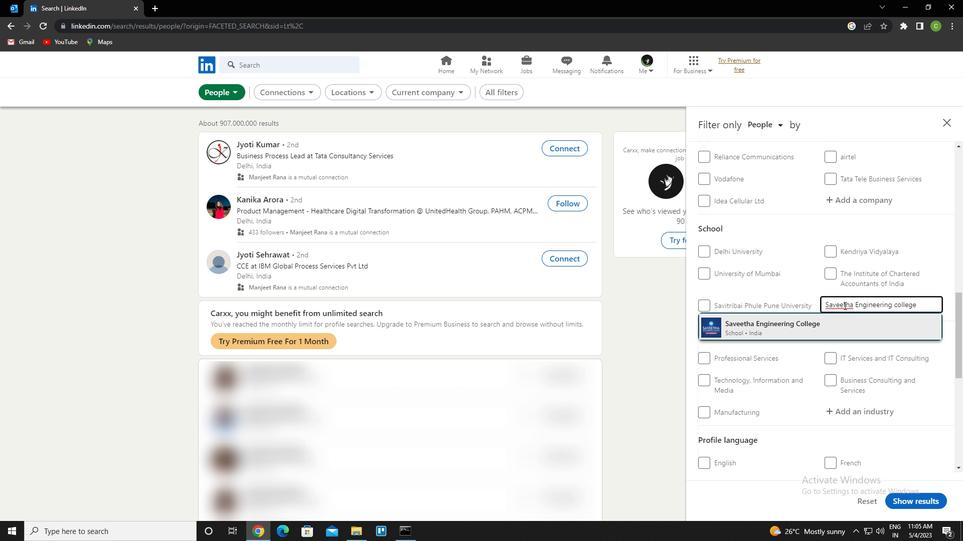 
Action: Mouse moved to (833, 293)
Screenshot: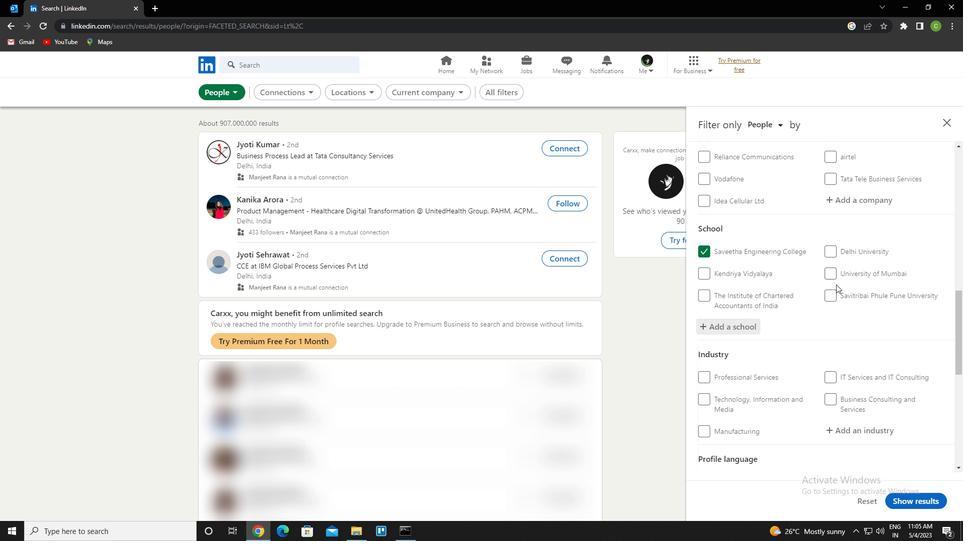 
Action: Mouse scrolled (833, 292) with delta (0, 0)
Screenshot: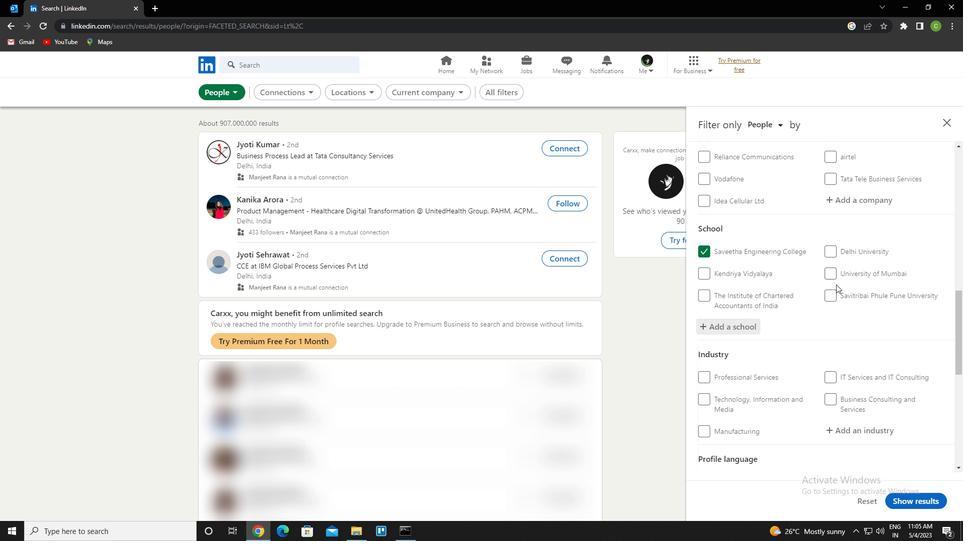 
Action: Mouse moved to (833, 296)
Screenshot: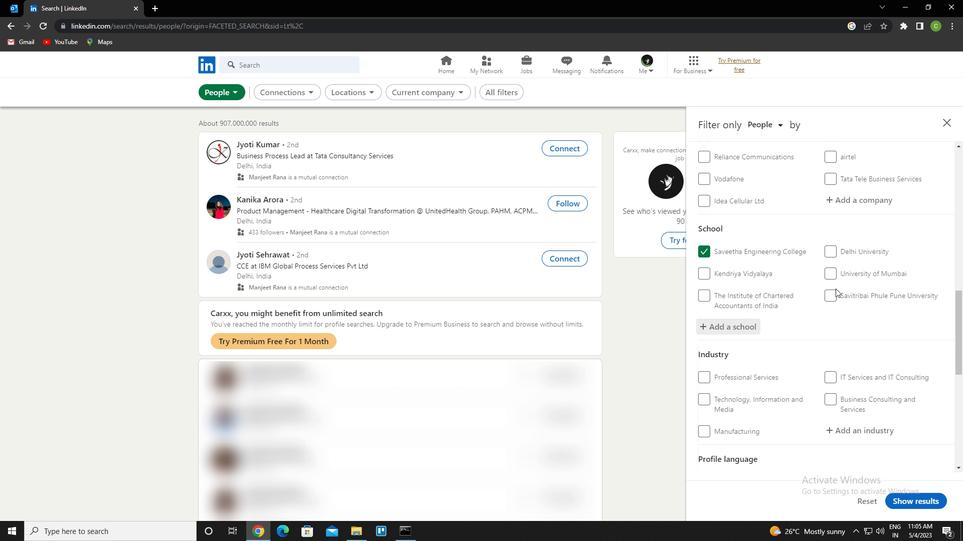 
Action: Mouse scrolled (833, 295) with delta (0, 0)
Screenshot: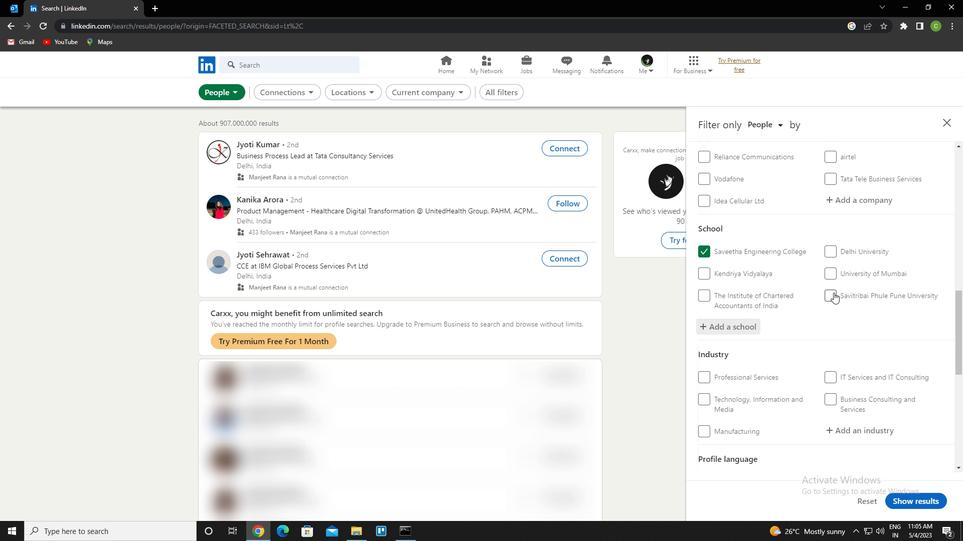 
Action: Mouse moved to (833, 297)
Screenshot: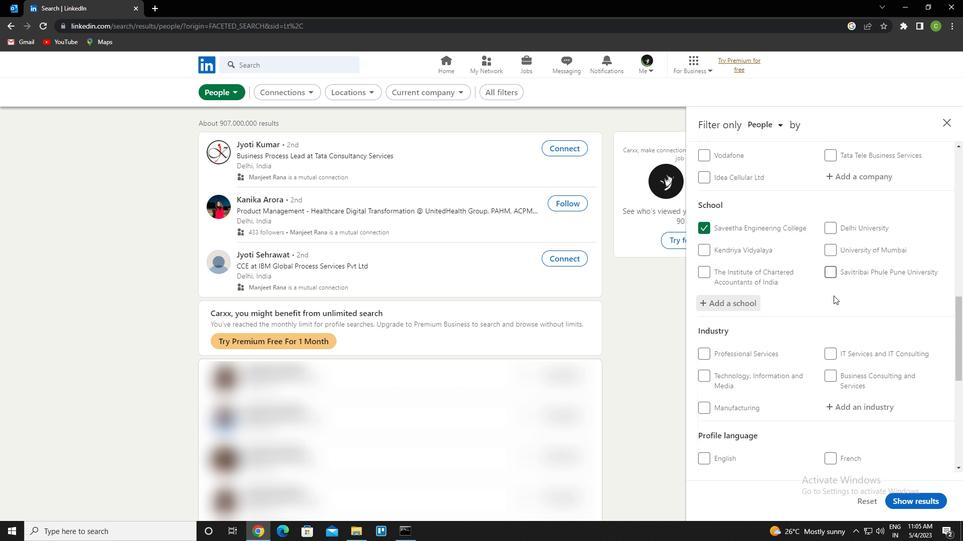 
Action: Mouse scrolled (833, 297) with delta (0, 0)
Screenshot: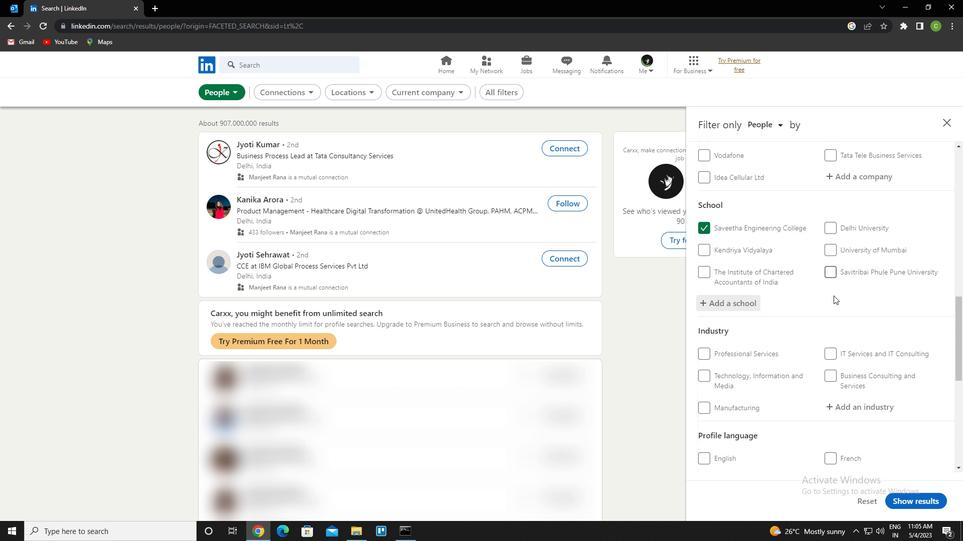 
Action: Mouse moved to (874, 281)
Screenshot: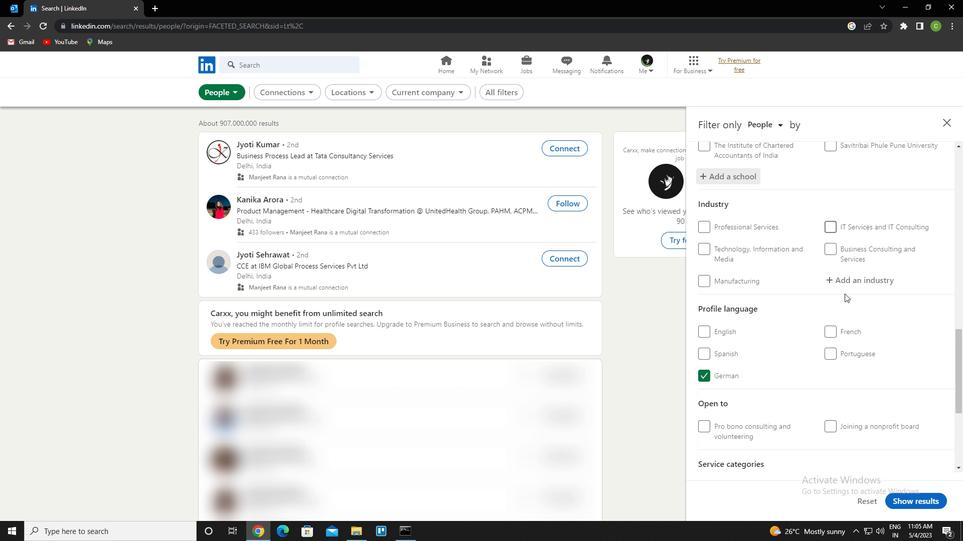 
Action: Mouse pressed left at (874, 281)
Screenshot: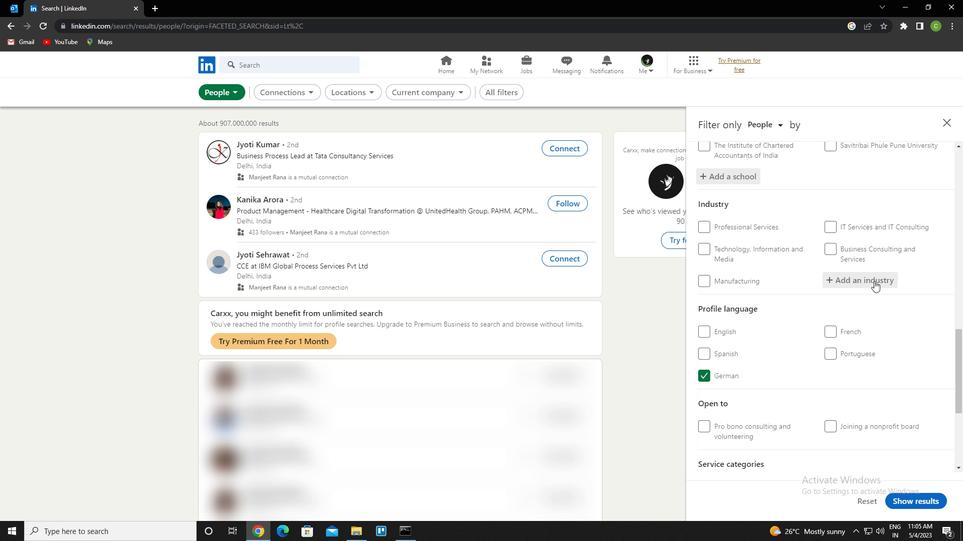 
Action: Key pressed <Key.caps_lock>u<Key.caps_lock>tility<Key.space><Key.caps_lock>s<Key.caps_lock>ystem<Key.space>construction<Key.down><Key.enter>
Screenshot: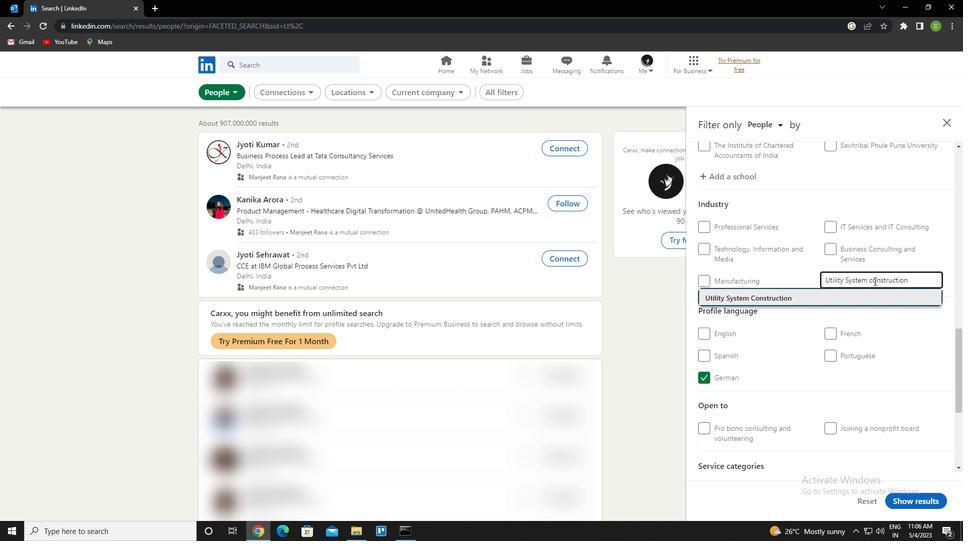 
Action: Mouse moved to (848, 269)
Screenshot: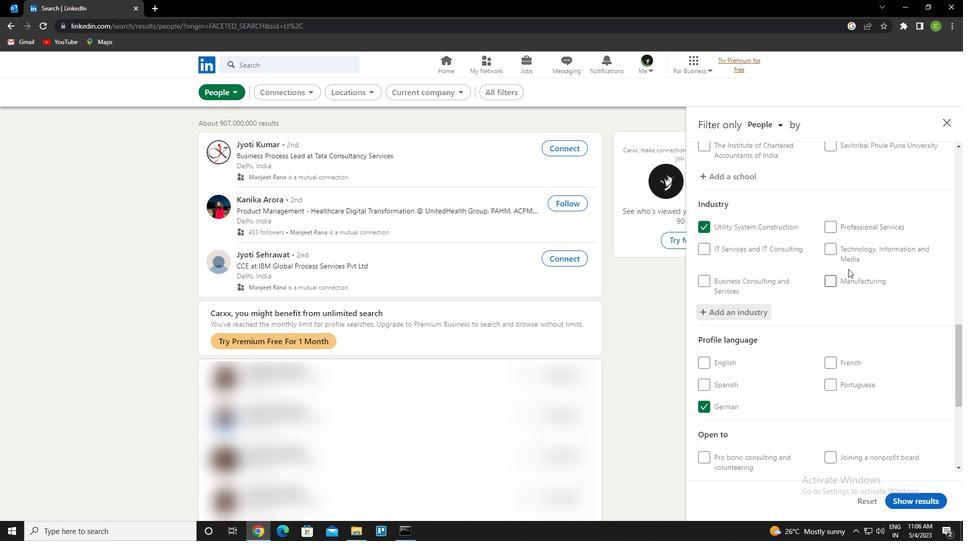
Action: Mouse scrolled (848, 268) with delta (0, 0)
Screenshot: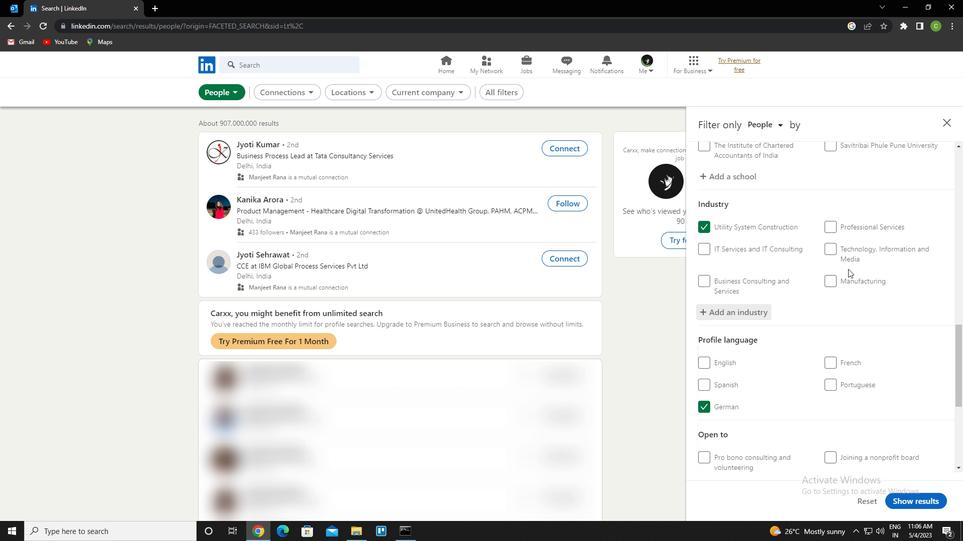 
Action: Mouse moved to (846, 271)
Screenshot: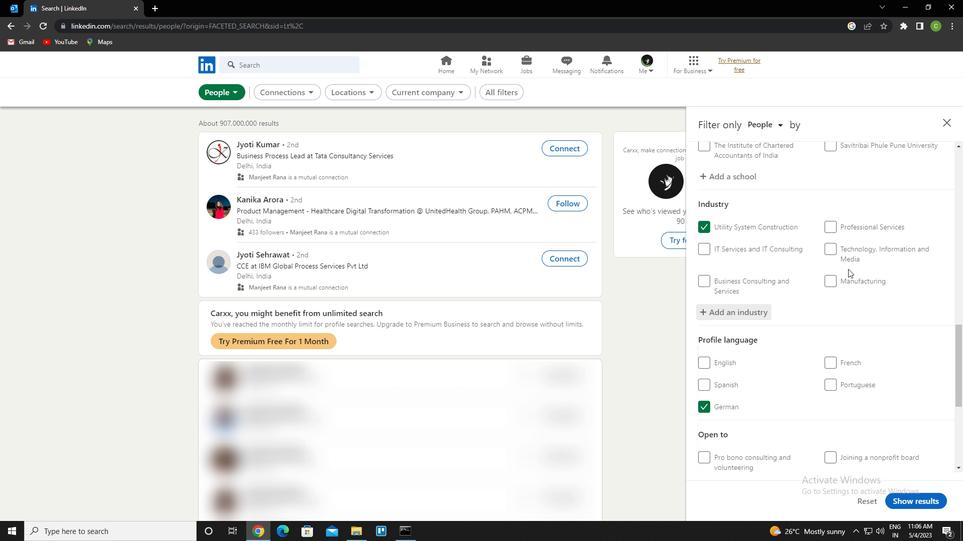 
Action: Mouse scrolled (846, 270) with delta (0, 0)
Screenshot: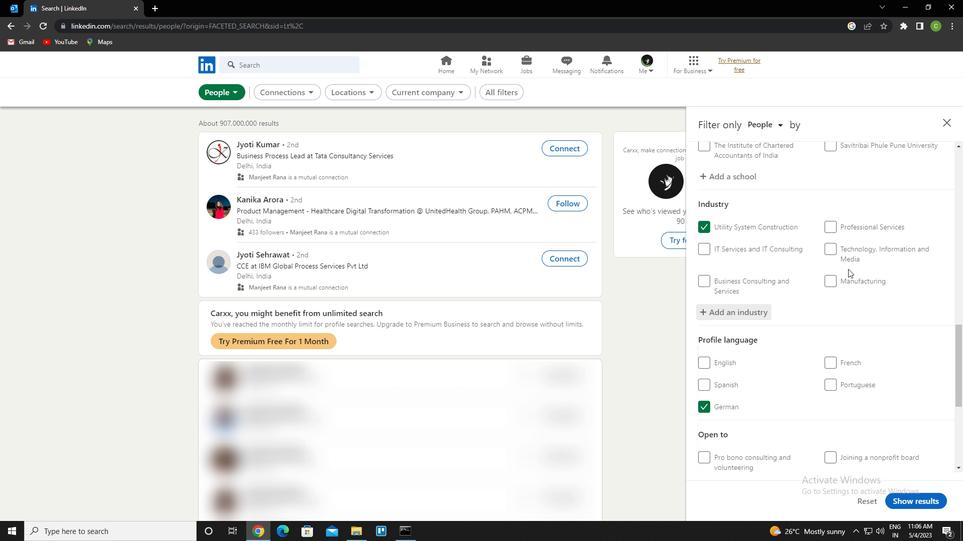 
Action: Mouse moved to (845, 273)
Screenshot: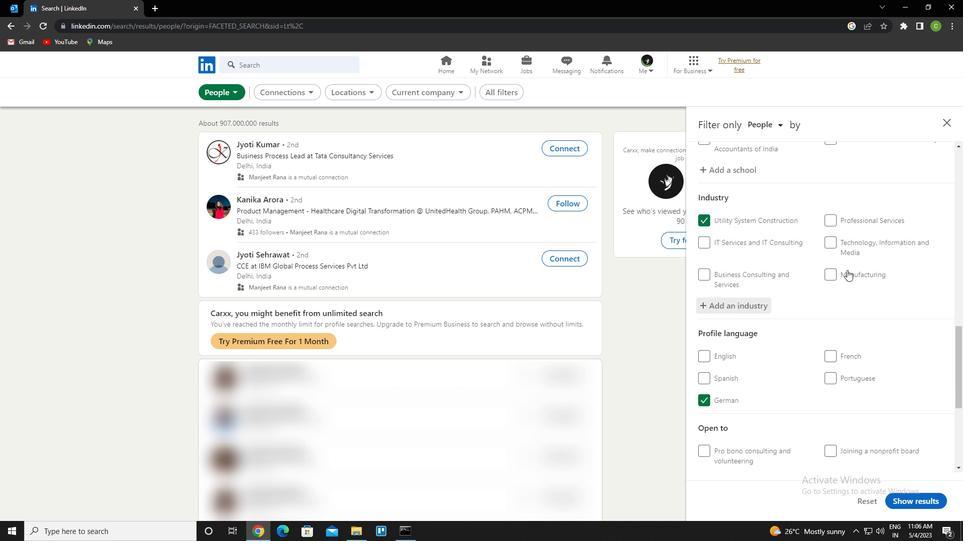 
Action: Mouse scrolled (845, 272) with delta (0, 0)
Screenshot: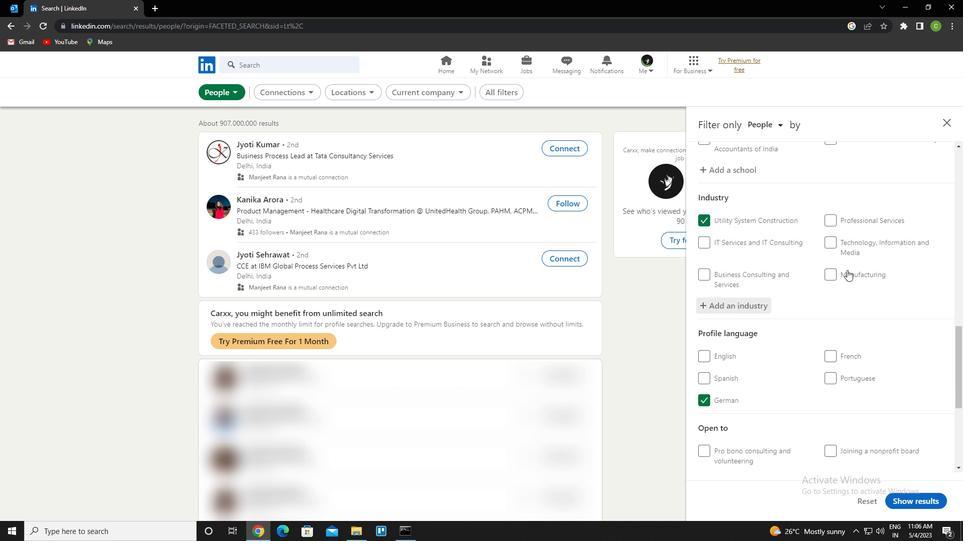 
Action: Mouse scrolled (845, 272) with delta (0, 0)
Screenshot: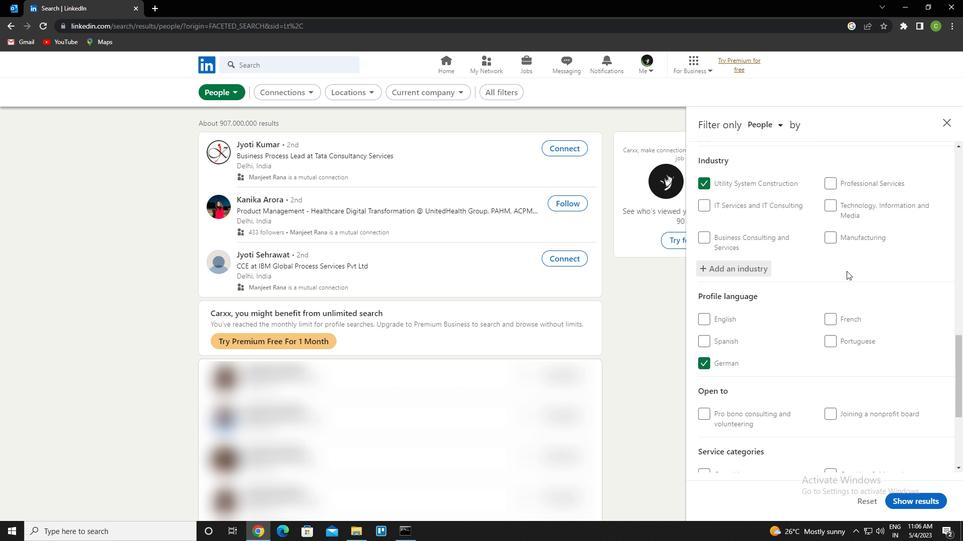 
Action: Mouse scrolled (845, 272) with delta (0, 0)
Screenshot: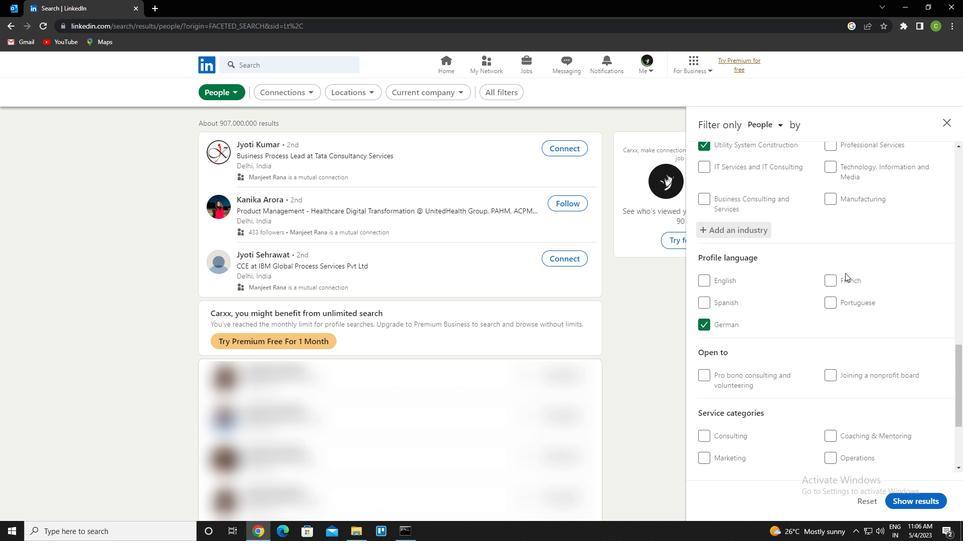 
Action: Mouse moved to (850, 329)
Screenshot: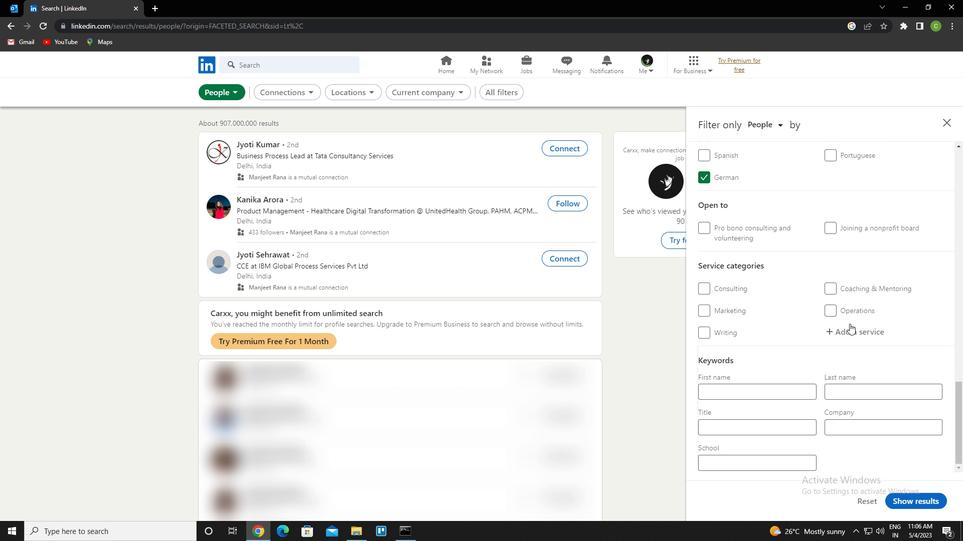 
Action: Mouse pressed left at (850, 329)
Screenshot: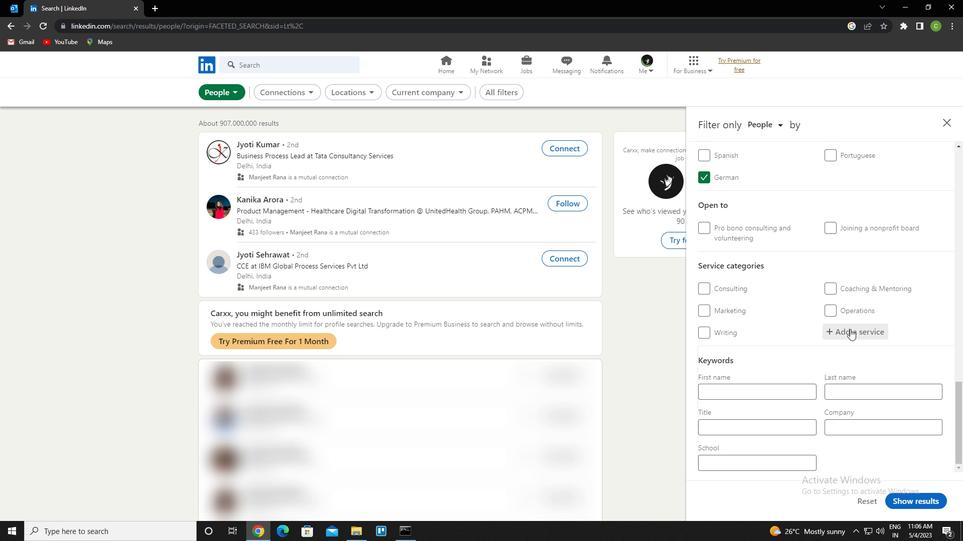 
Action: Key pressed <Key.caps_lock>e<Key.caps_lock>xecutive<Key.space><Key.caps_lock>c<Key.caps_lock>oaching<Key.down><Key.enter>
Screenshot: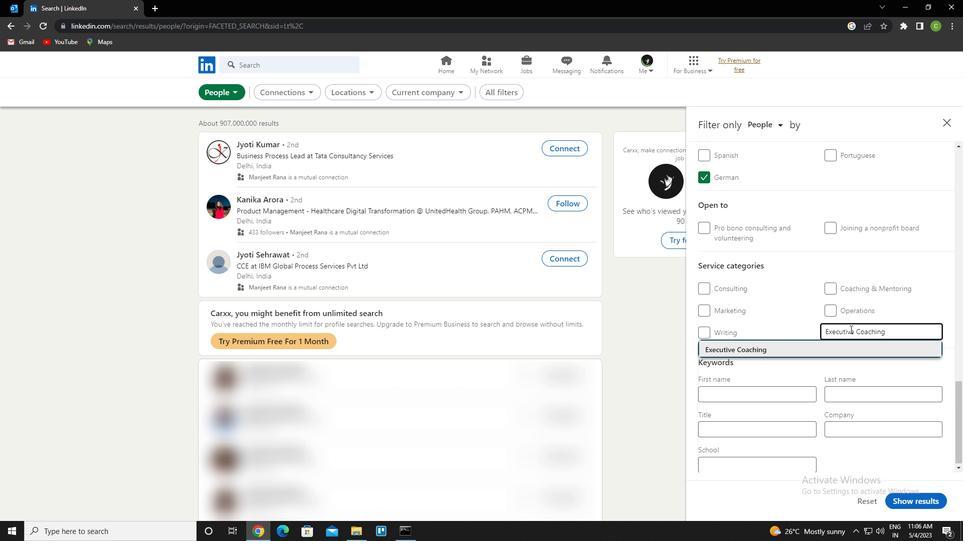 
Action: Mouse moved to (852, 330)
Screenshot: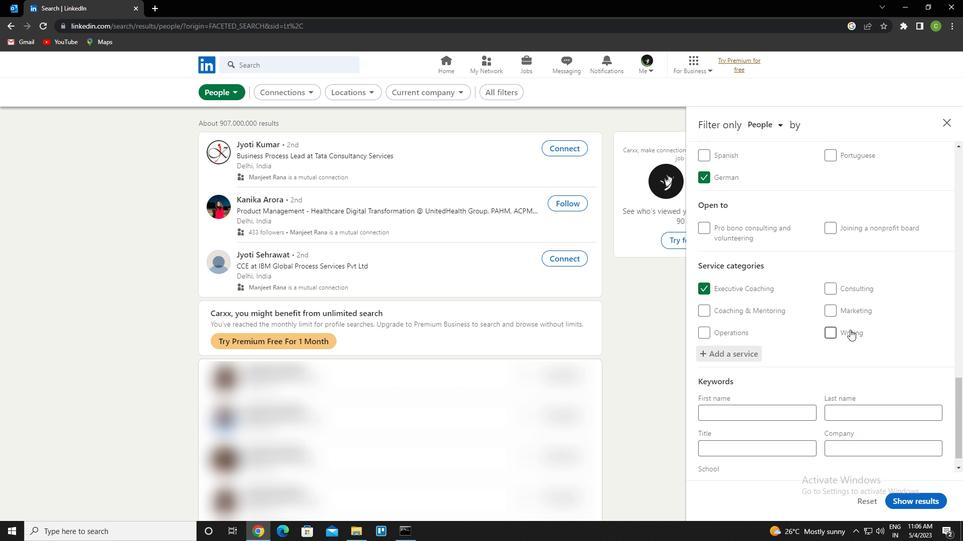
Action: Mouse scrolled (852, 330) with delta (0, 0)
Screenshot: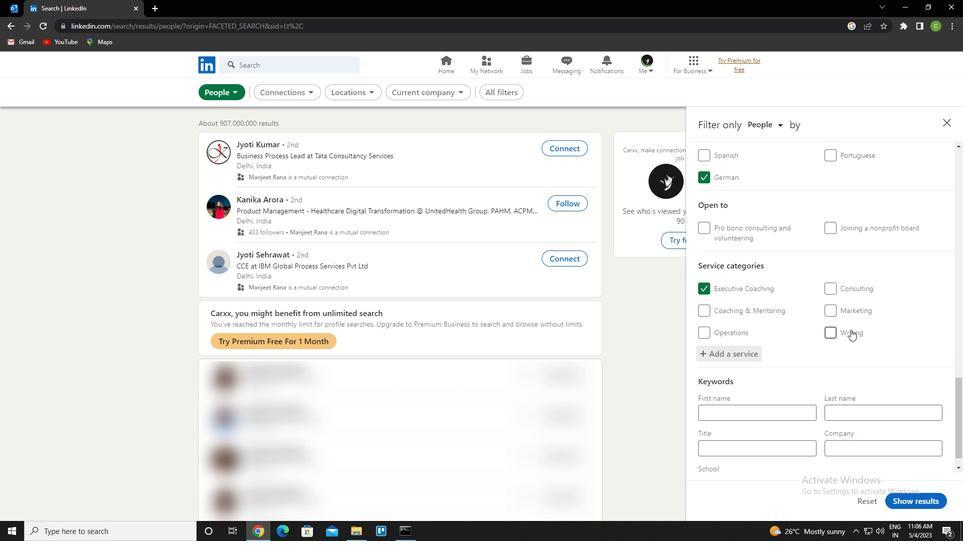 
Action: Mouse scrolled (852, 330) with delta (0, 0)
Screenshot: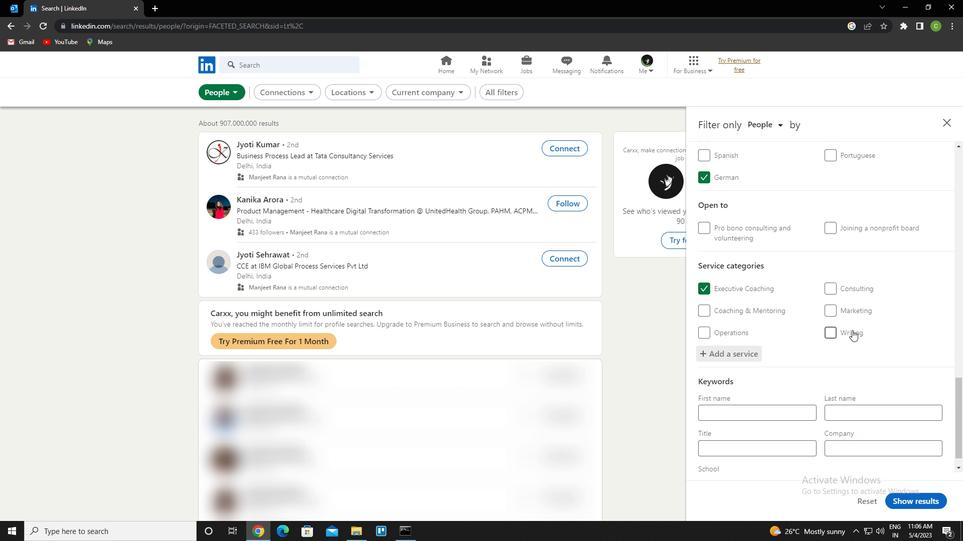 
Action: Mouse scrolled (852, 330) with delta (0, 0)
Screenshot: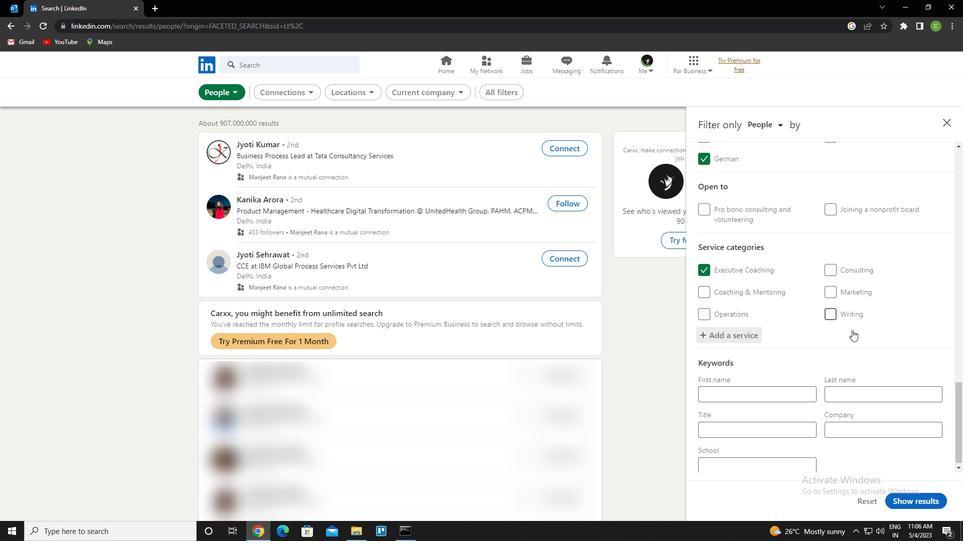 
Action: Mouse scrolled (852, 330) with delta (0, 0)
Screenshot: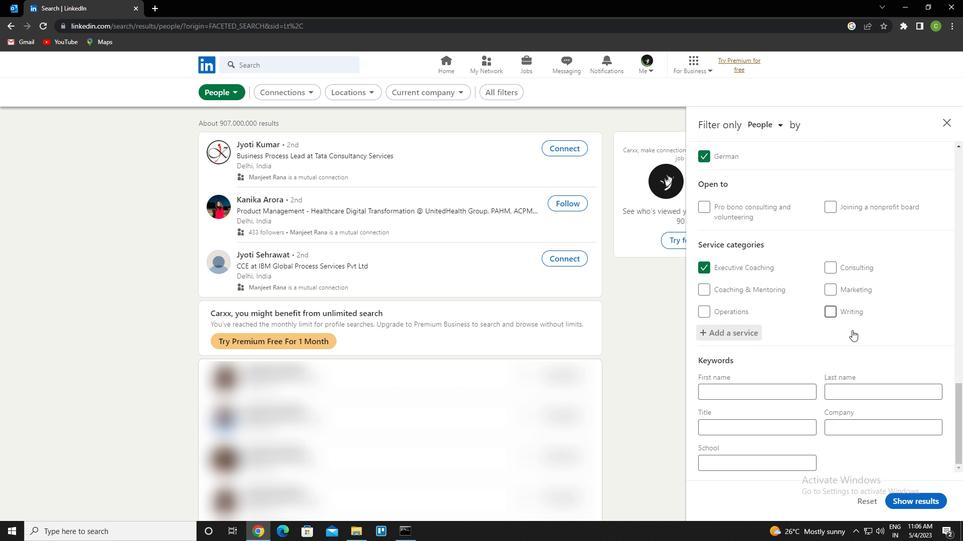 
Action: Mouse moved to (852, 331)
Screenshot: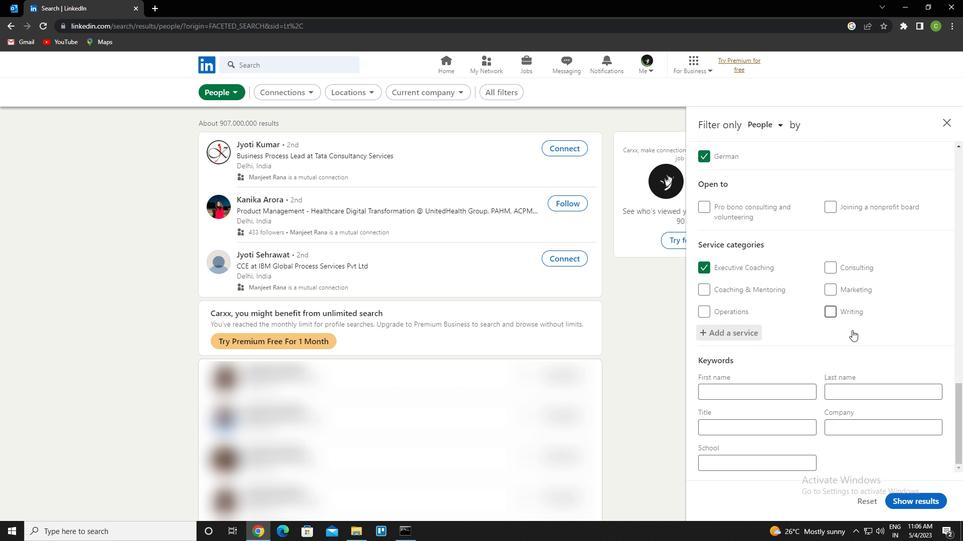 
Action: Mouse scrolled (852, 330) with delta (0, 0)
Screenshot: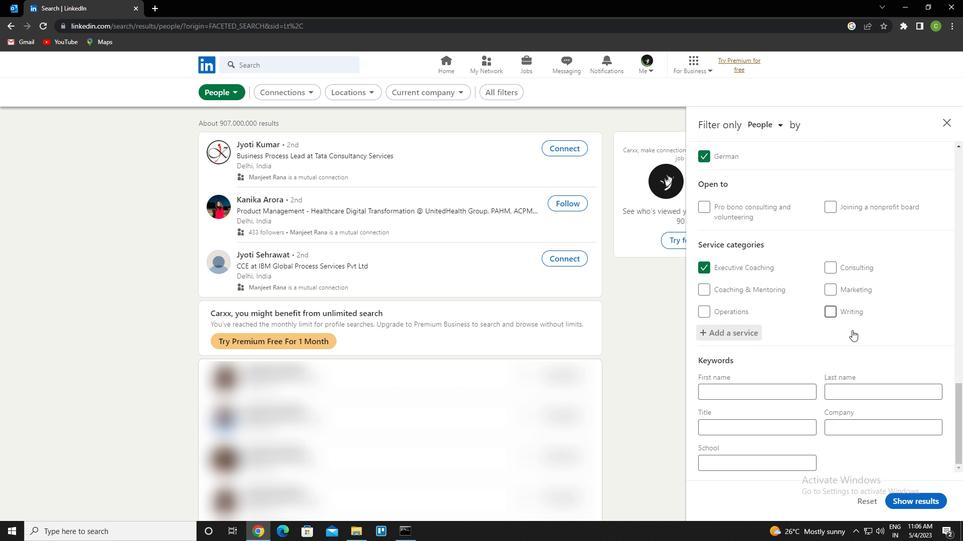 
Action: Mouse scrolled (852, 330) with delta (0, 0)
Screenshot: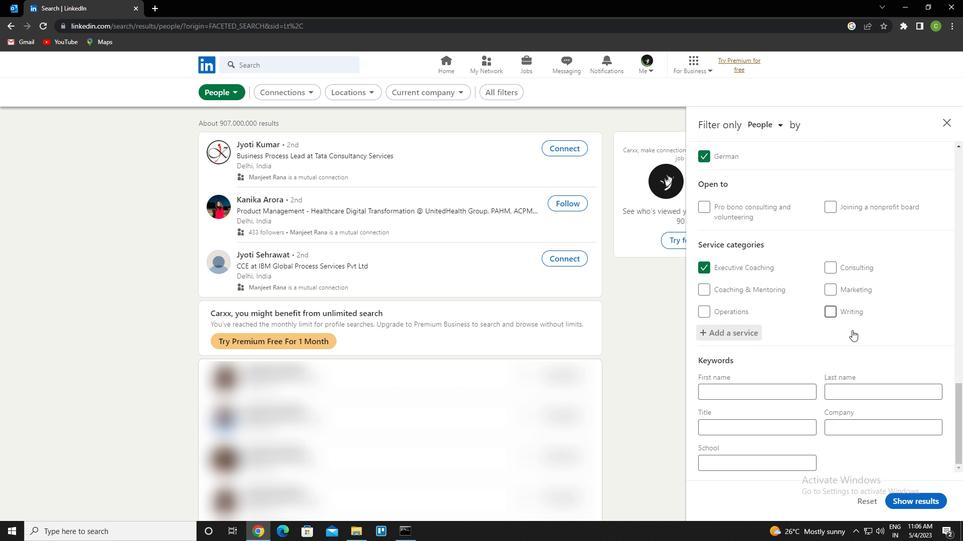 
Action: Mouse moved to (852, 331)
Screenshot: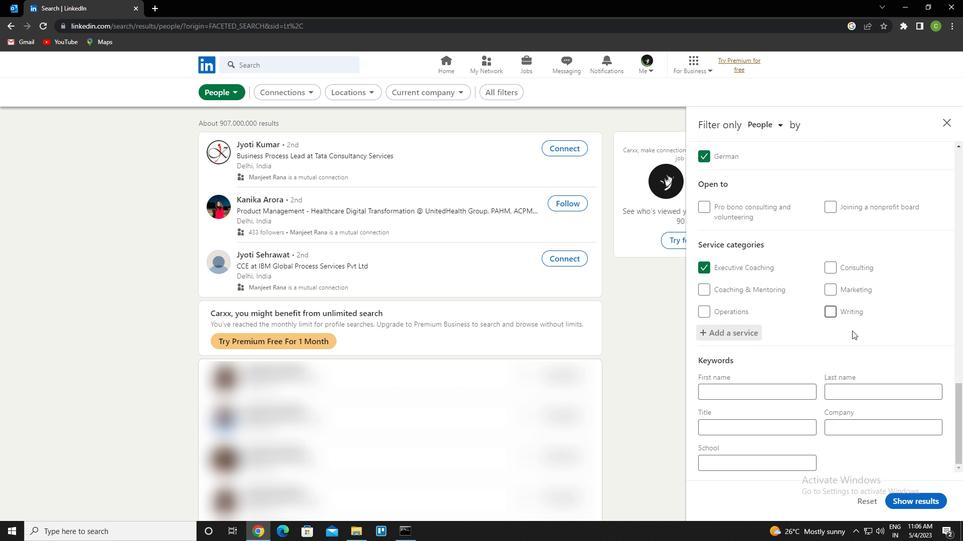 
Action: Mouse scrolled (852, 330) with delta (0, 0)
Screenshot: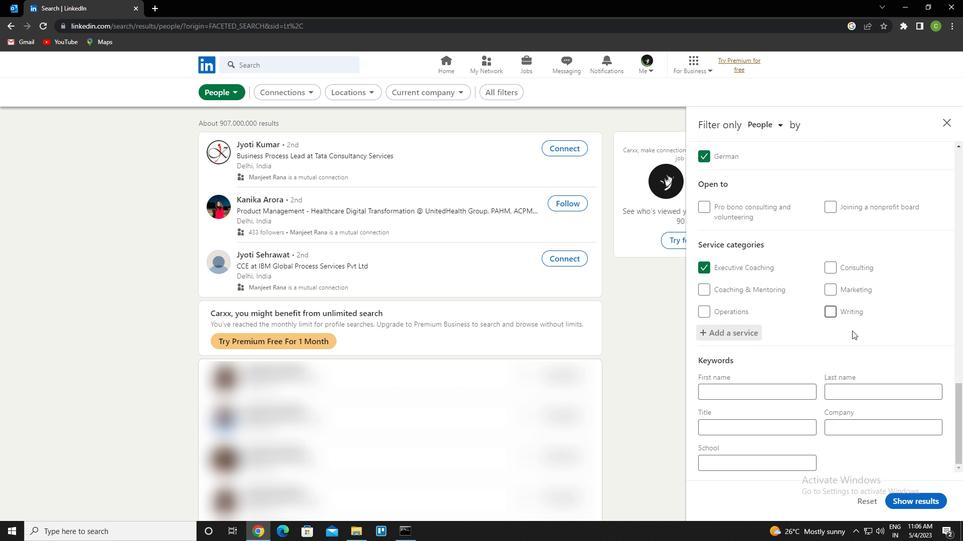 
Action: Mouse moved to (781, 424)
Screenshot: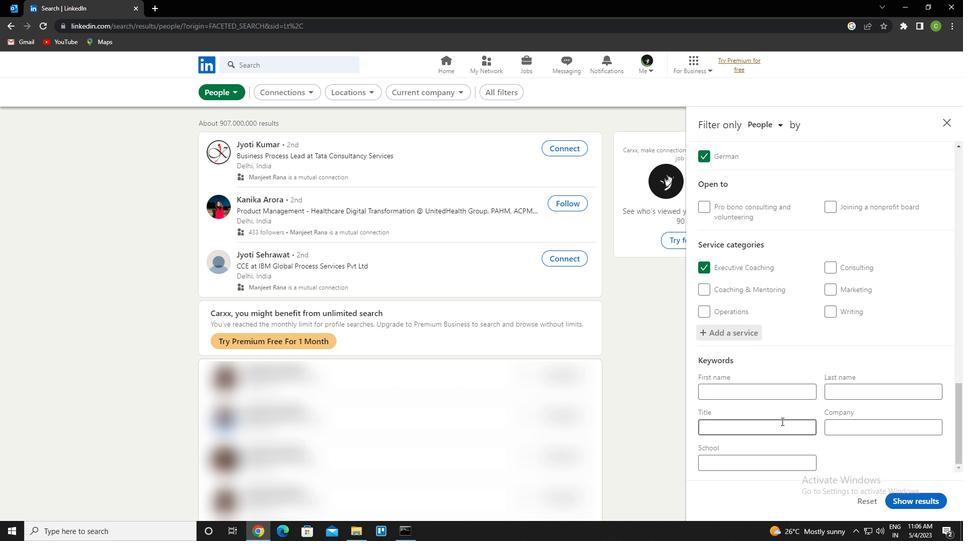 
Action: Mouse pressed left at (781, 424)
Screenshot: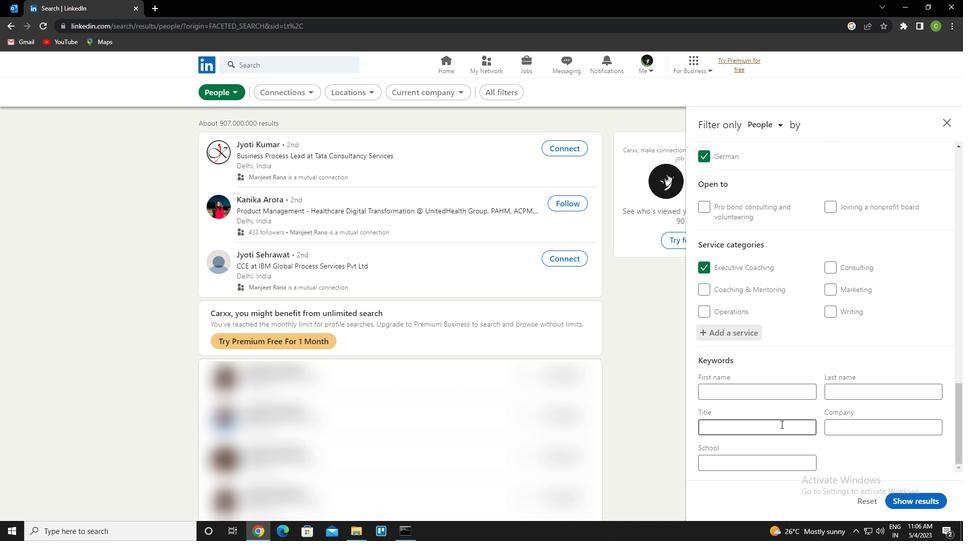 
Action: Key pressed <Key.caps_lock>vp<Key.space>o<Key.caps_lock>f<Key.space><Key.caps_lock>m<Key.caps_lock>iscellaneous<Key.space><Key.caps_lock>s<Key.caps_lock>tuff
Screenshot: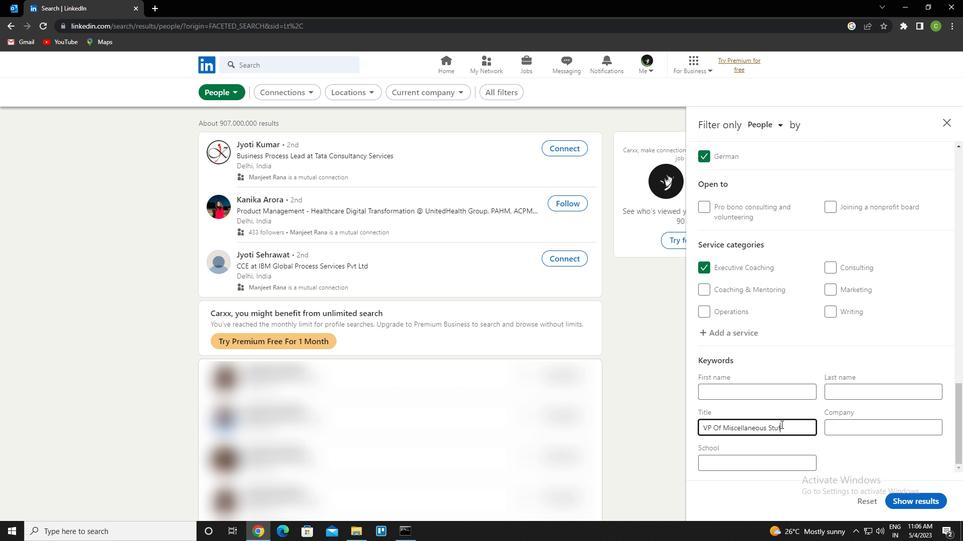 
Action: Mouse moved to (925, 500)
Screenshot: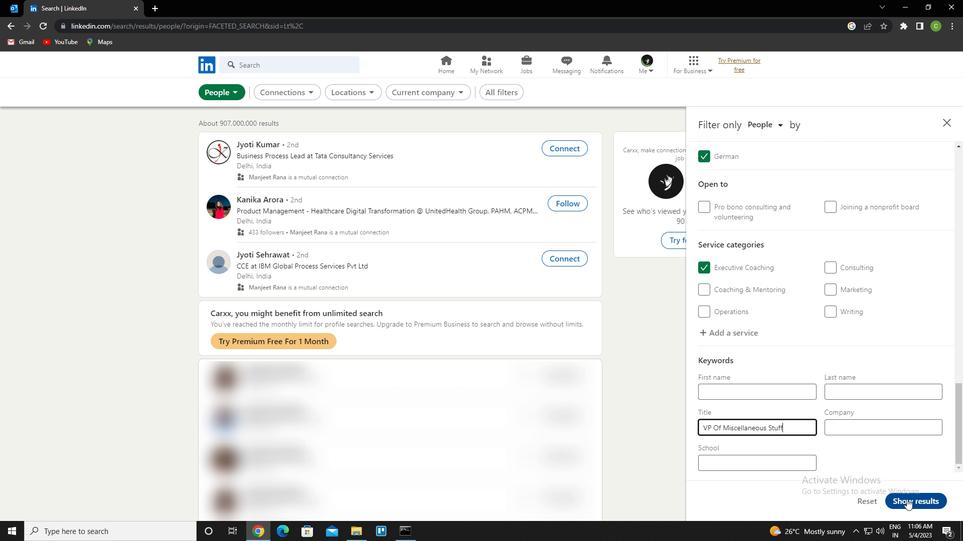 
Action: Mouse pressed left at (925, 500)
Screenshot: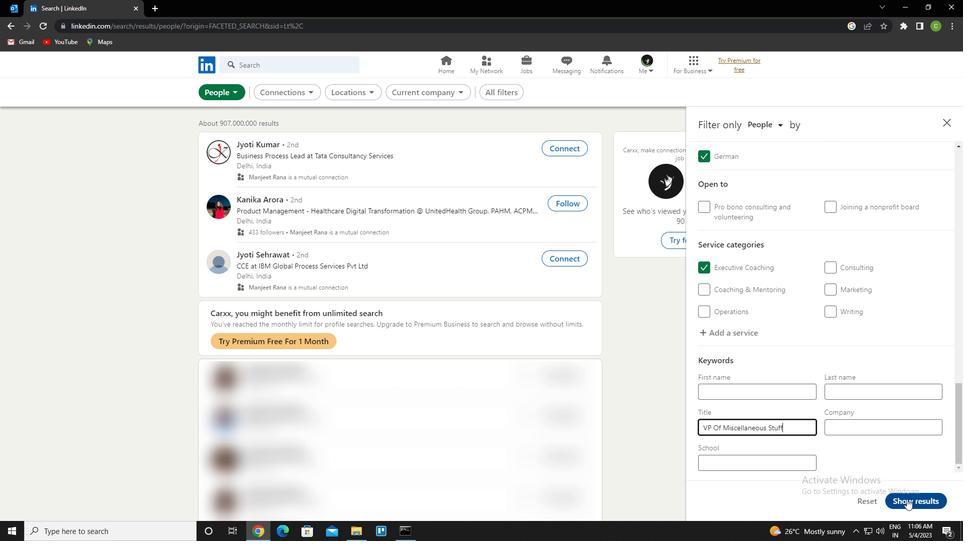 
Action: Mouse moved to (388, 515)
Screenshot: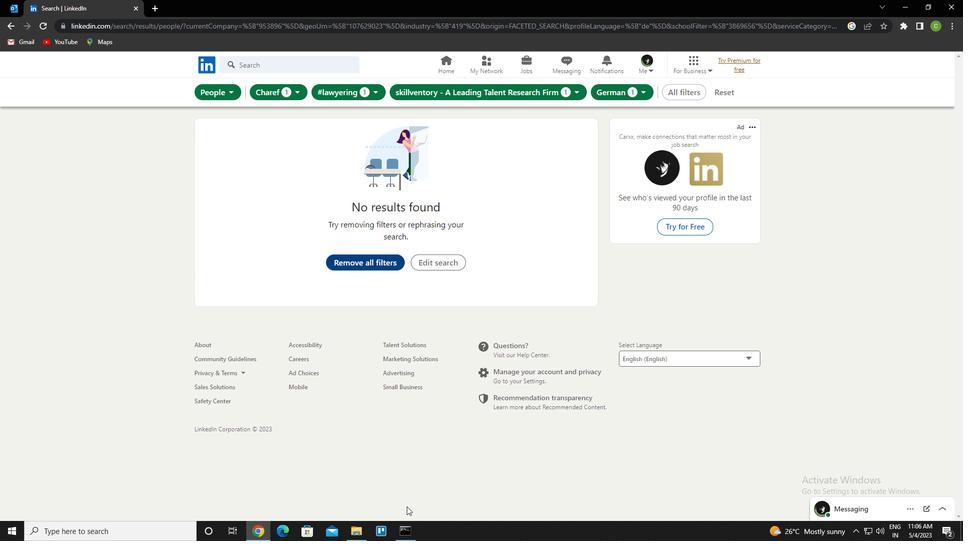 
